 Task: Find connections with filter location Zürich (Kreis 7) with filter topic #Designwith filter profile language Potuguese with filter current company IIFL (India Infoline Group) with filter school St. Francis D'Assisi High School - India with filter industry Breweries with filter service category Videography with filter keywords title Information Security Analyst
Action: Mouse moved to (557, 64)
Screenshot: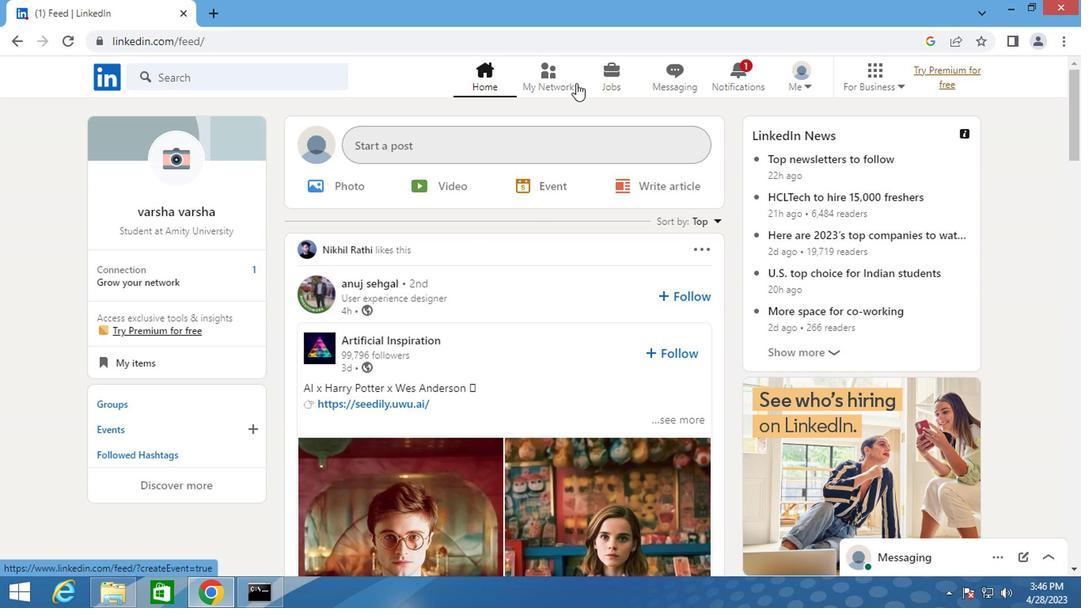 
Action: Mouse pressed left at (557, 64)
Screenshot: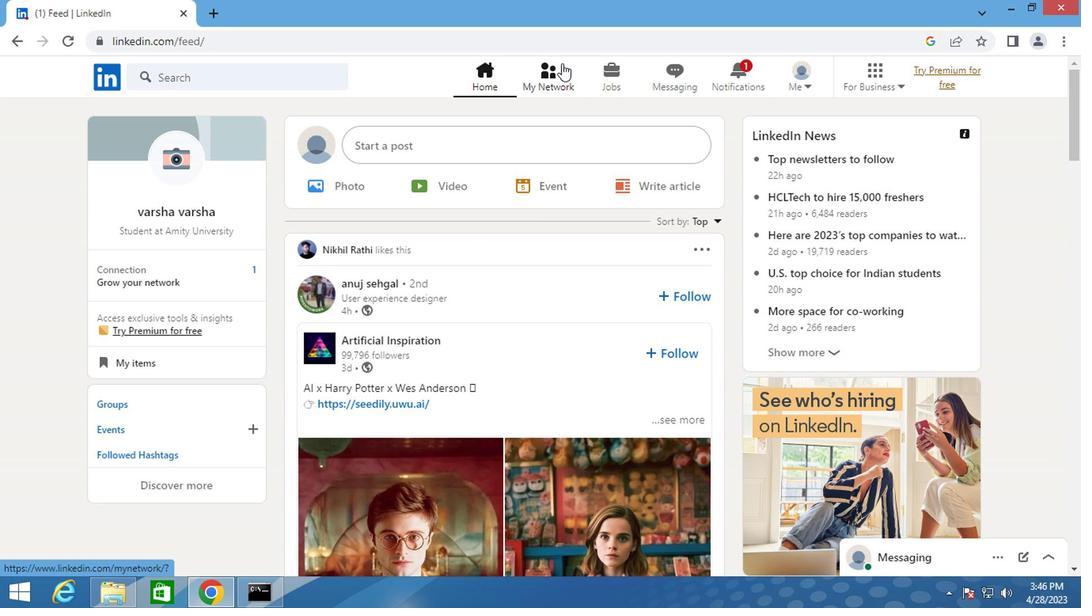 
Action: Mouse moved to (199, 170)
Screenshot: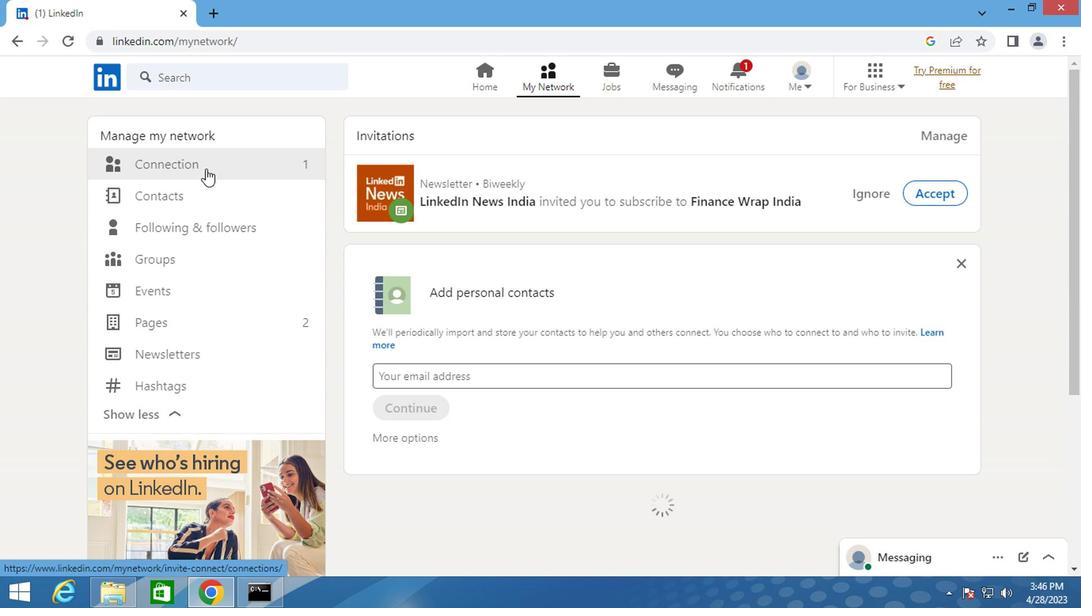 
Action: Mouse pressed left at (199, 170)
Screenshot: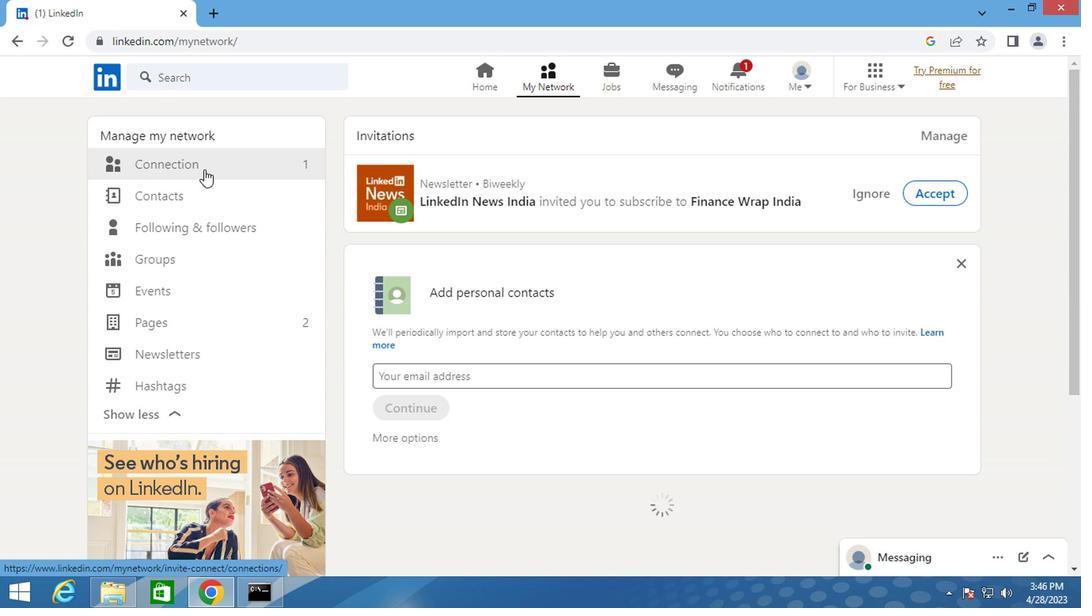 
Action: Mouse moved to (672, 162)
Screenshot: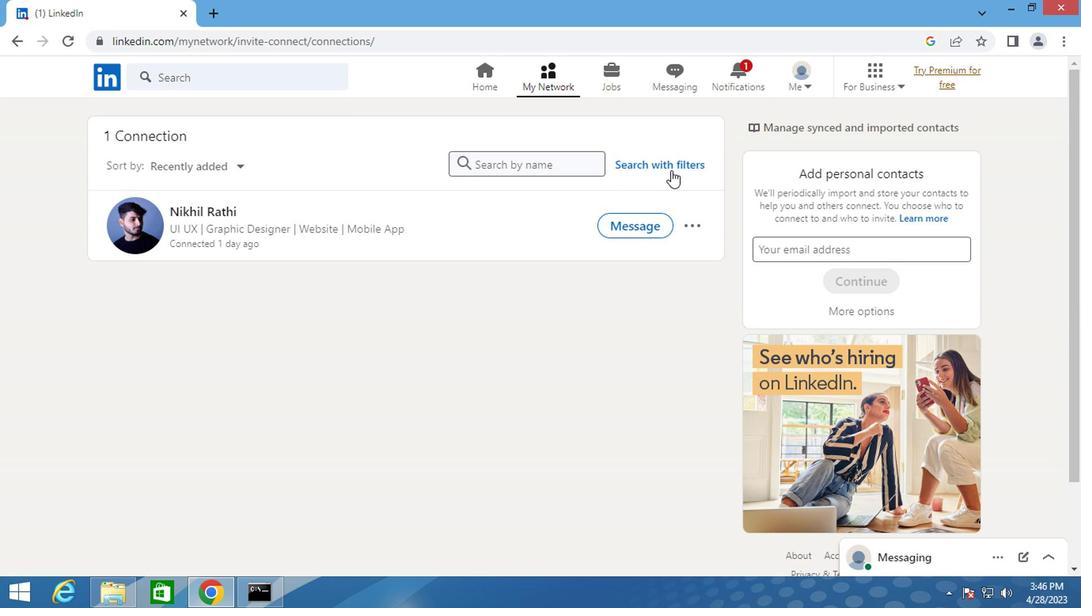 
Action: Mouse pressed left at (672, 162)
Screenshot: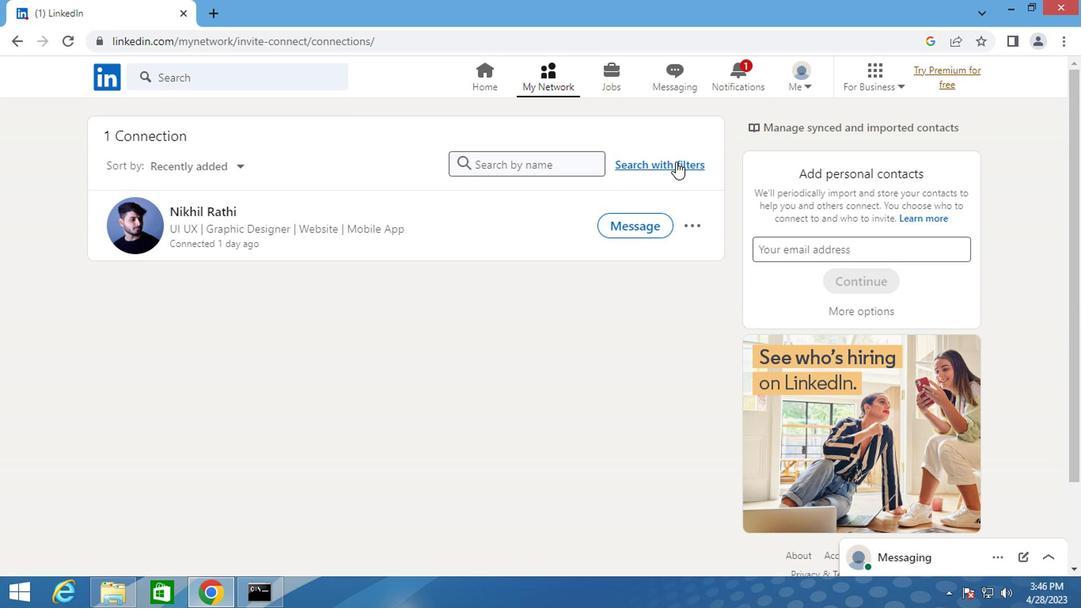 
Action: Mouse moved to (591, 115)
Screenshot: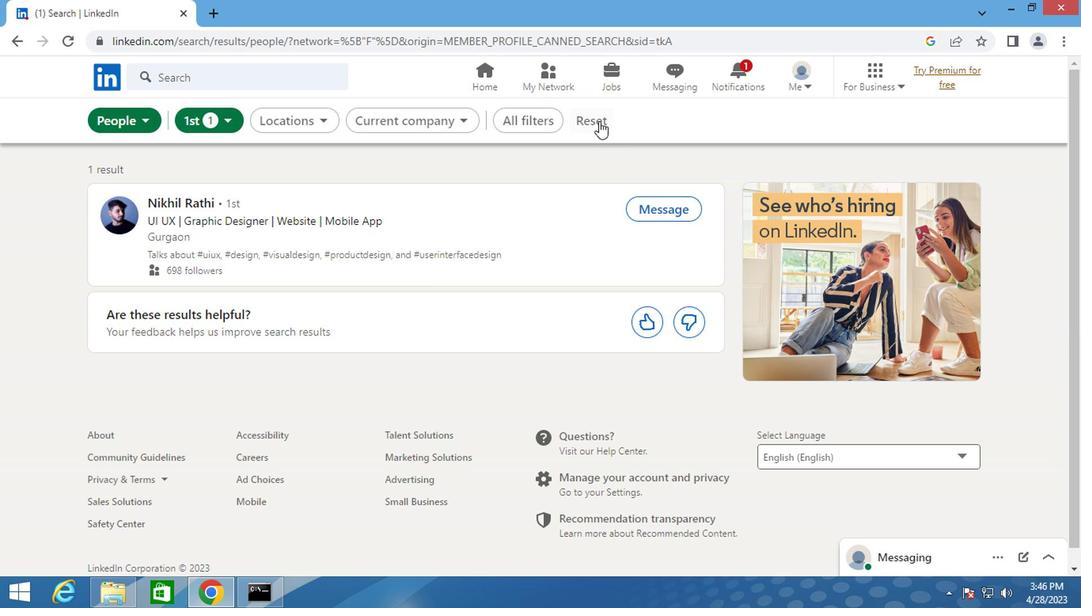 
Action: Mouse pressed left at (591, 115)
Screenshot: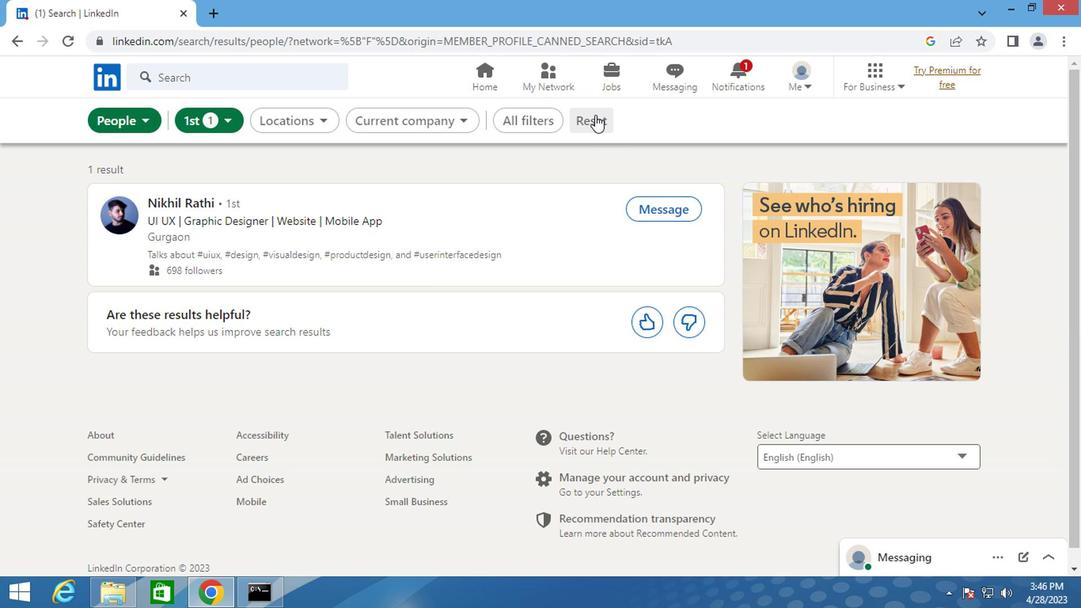 
Action: Mouse moved to (544, 119)
Screenshot: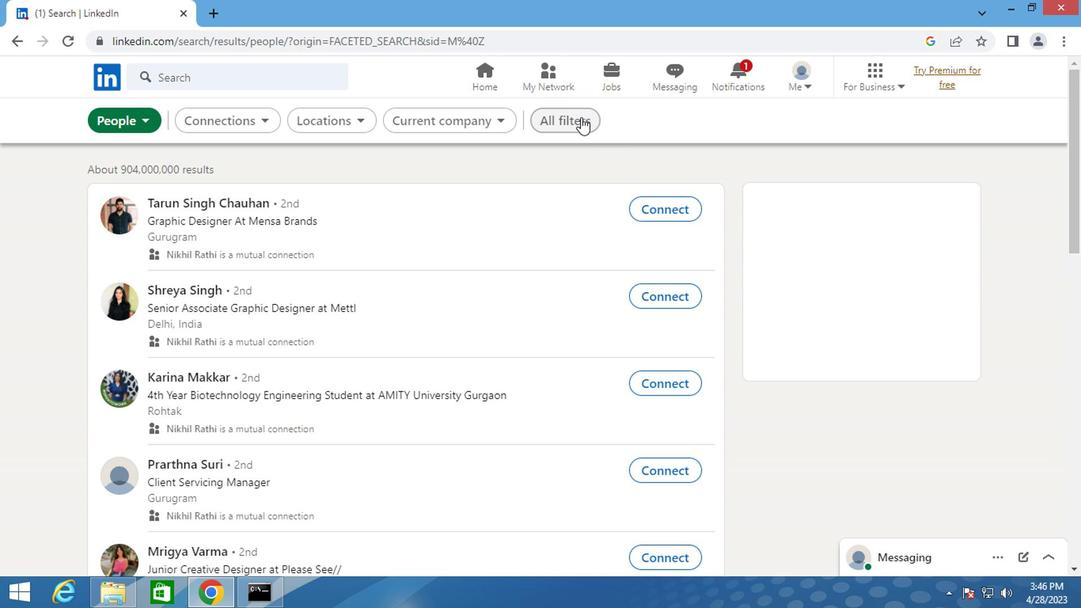 
Action: Mouse pressed left at (544, 119)
Screenshot: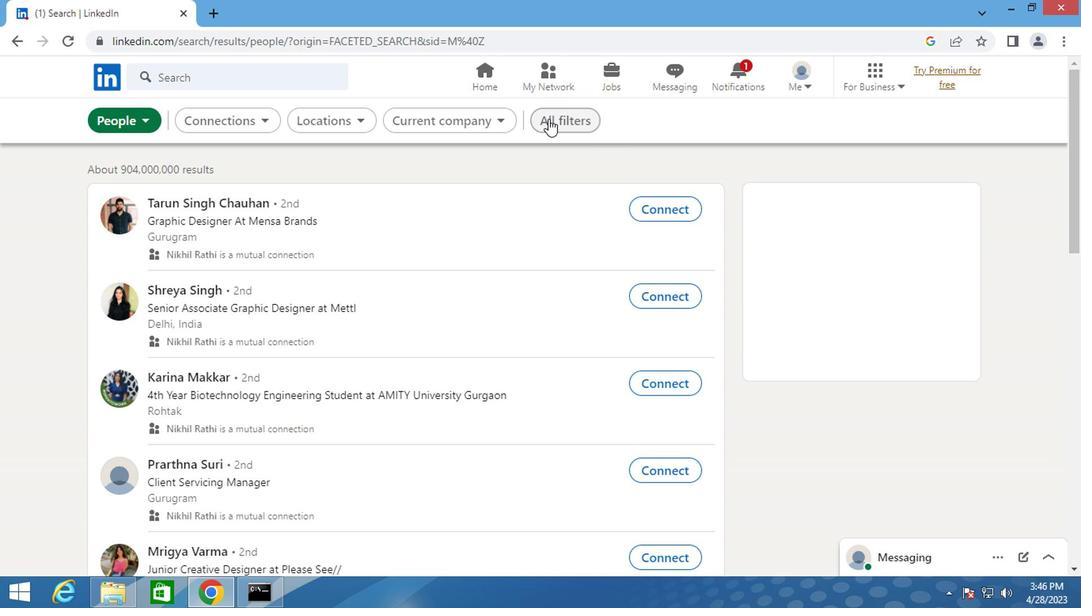 
Action: Mouse moved to (729, 350)
Screenshot: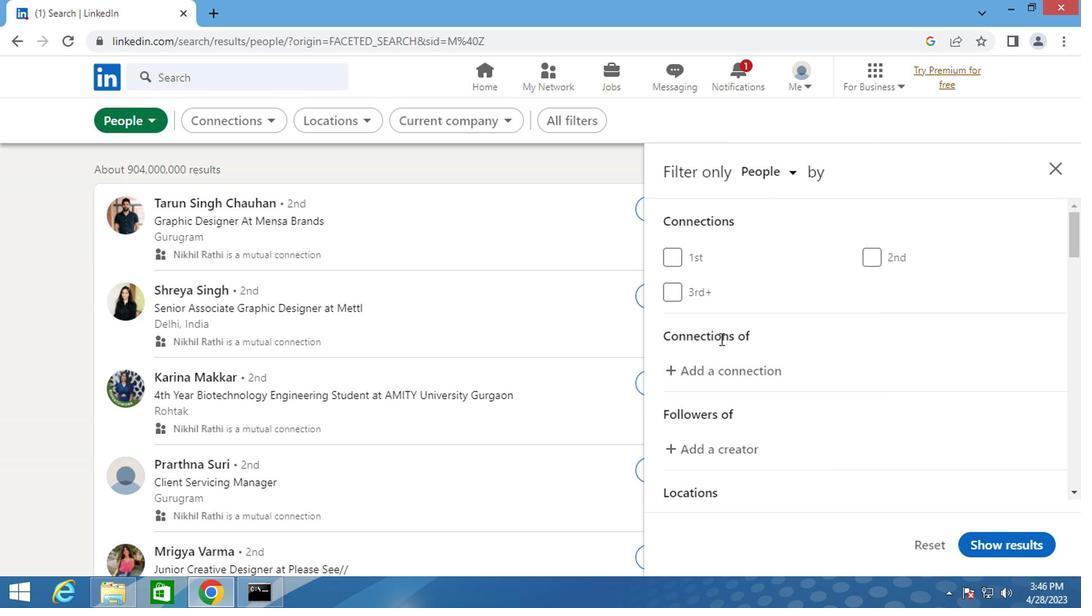 
Action: Mouse scrolled (729, 349) with delta (0, -1)
Screenshot: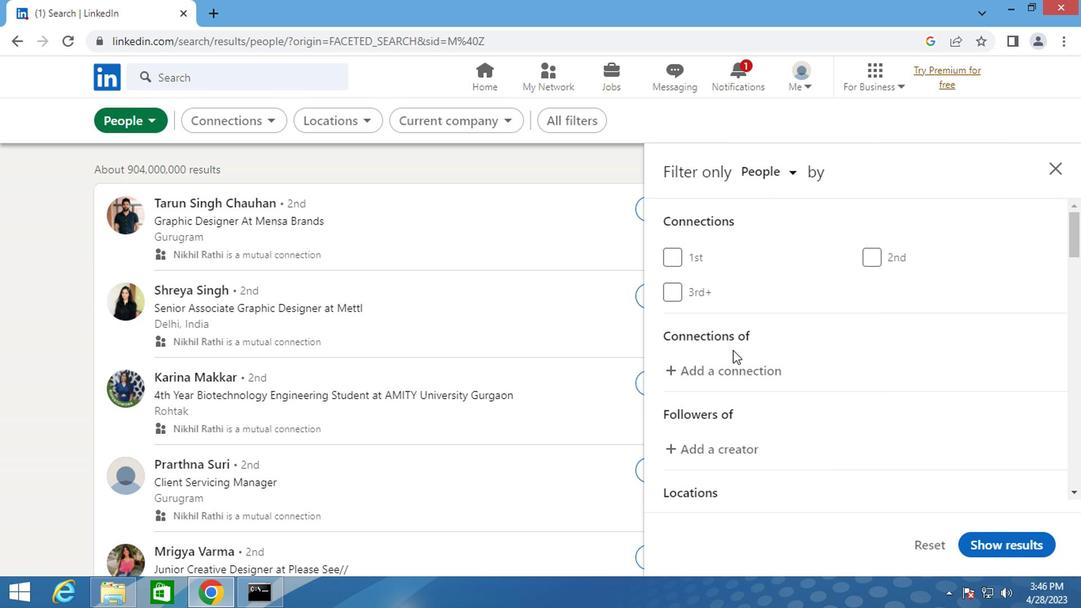 
Action: Mouse scrolled (729, 349) with delta (0, -1)
Screenshot: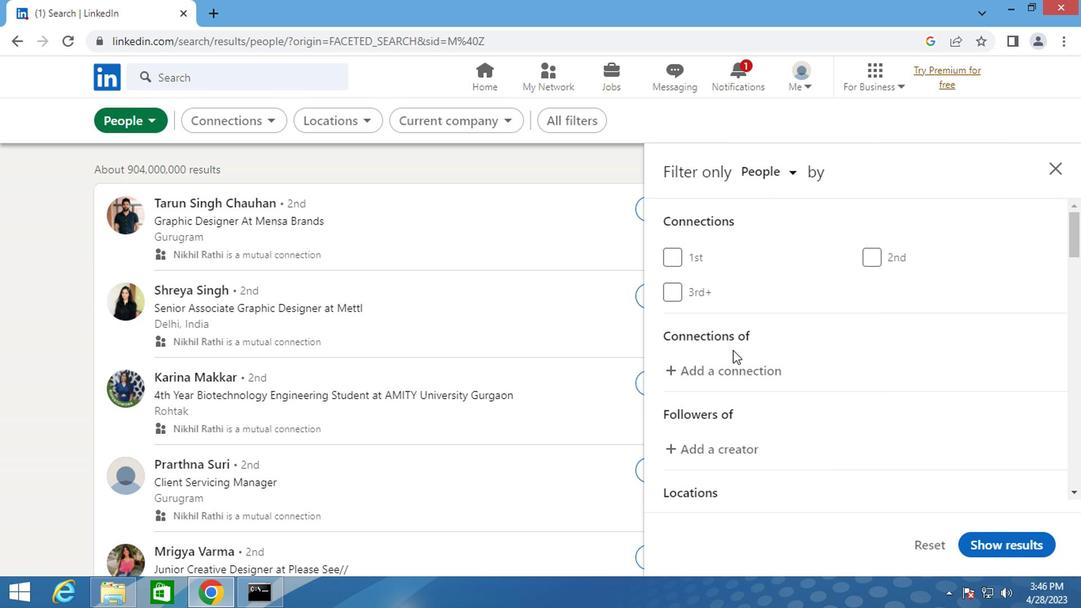 
Action: Mouse moved to (901, 441)
Screenshot: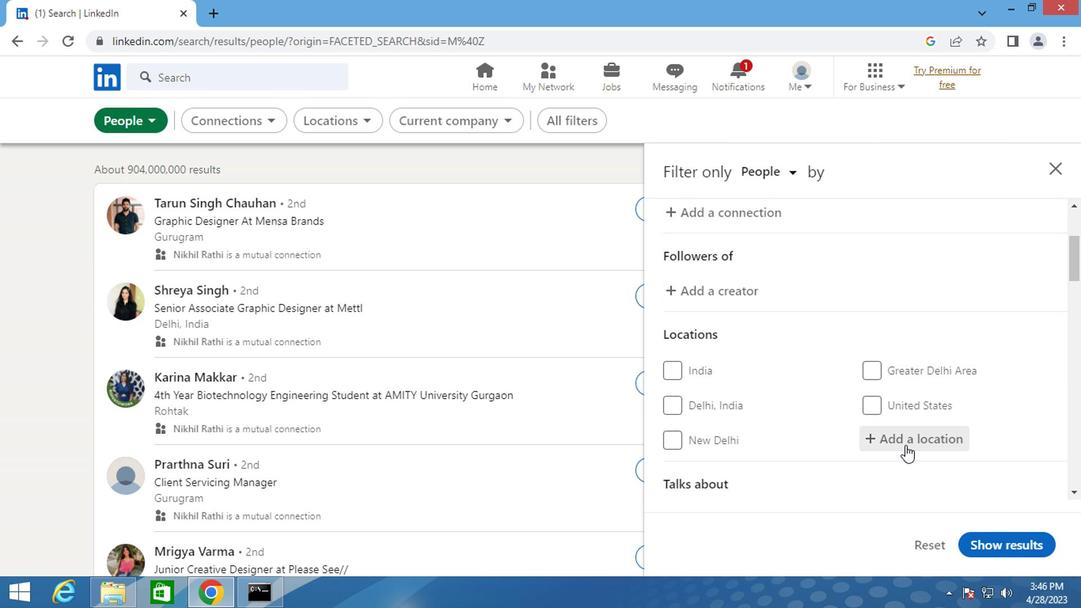 
Action: Mouse pressed left at (901, 441)
Screenshot: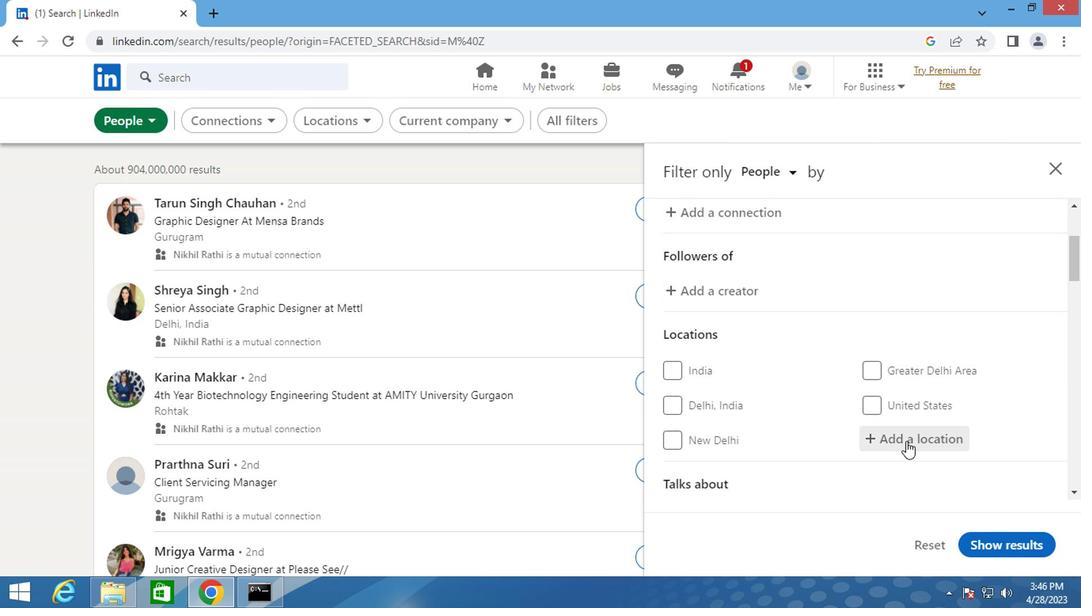 
Action: Key pressed <Key.shift>ZURICH<Key.space><Key.shift_r><Key.shift_r>(<Key.shift>KREIS<Key.space>7<Key.shift_r>)
Screenshot: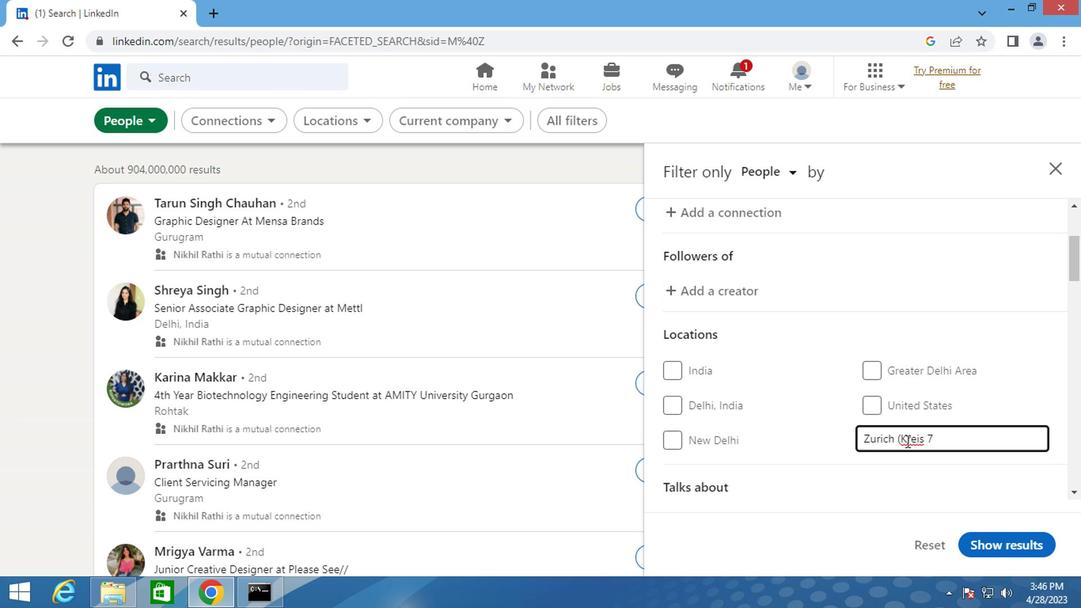 
Action: Mouse moved to (834, 429)
Screenshot: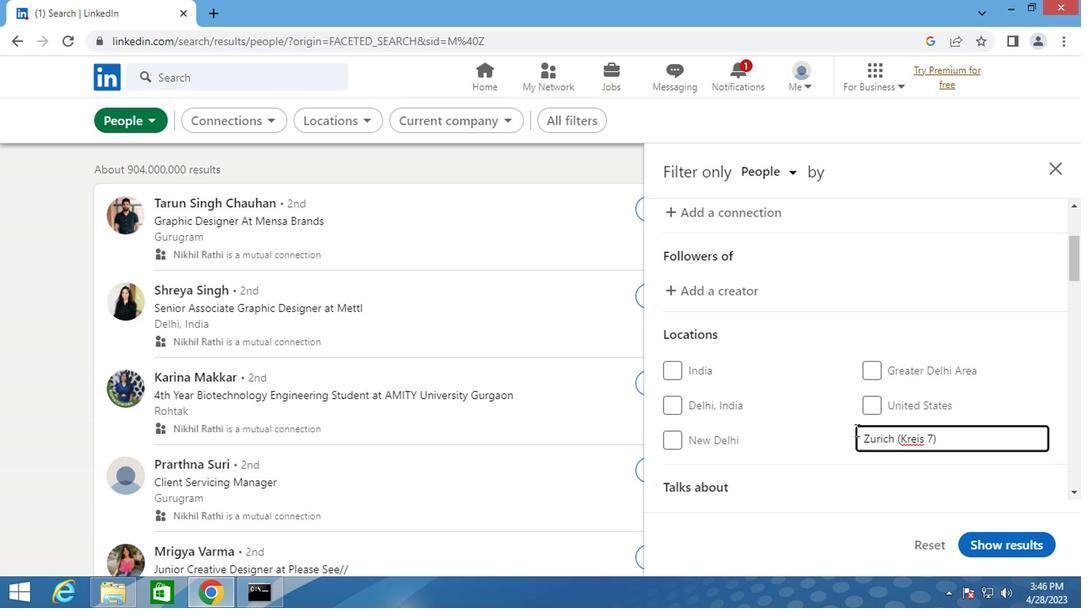 
Action: Mouse scrolled (834, 427) with delta (0, -1)
Screenshot: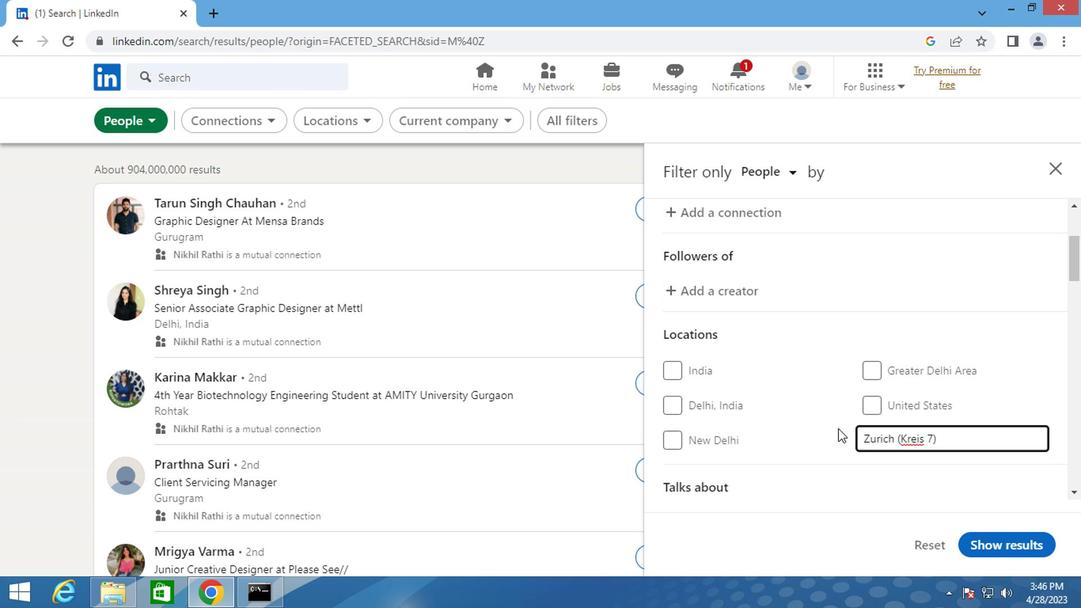 
Action: Mouse scrolled (834, 427) with delta (0, -1)
Screenshot: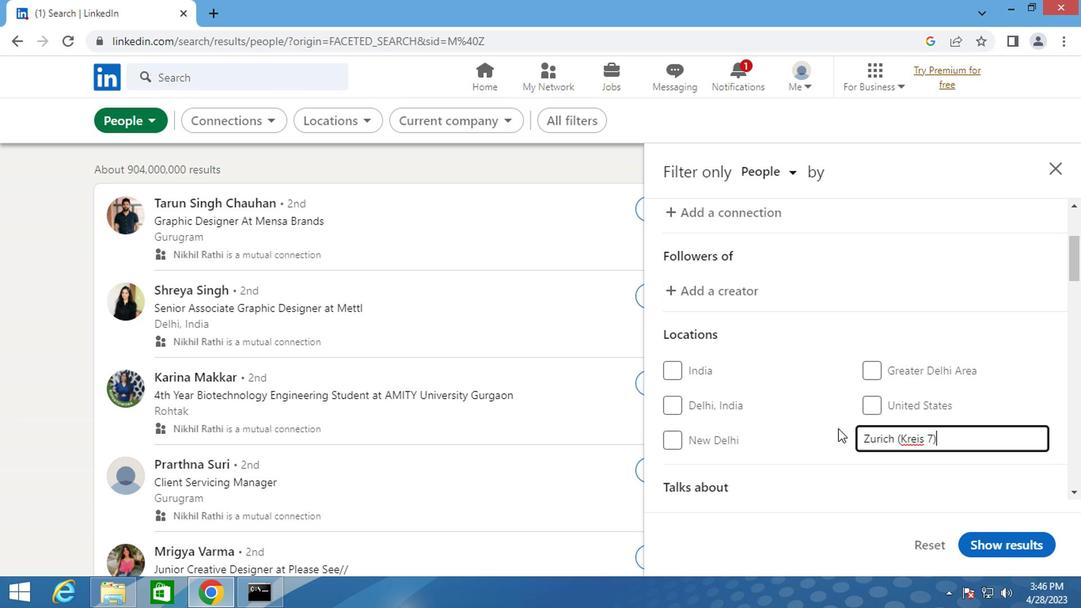 
Action: Mouse moved to (894, 429)
Screenshot: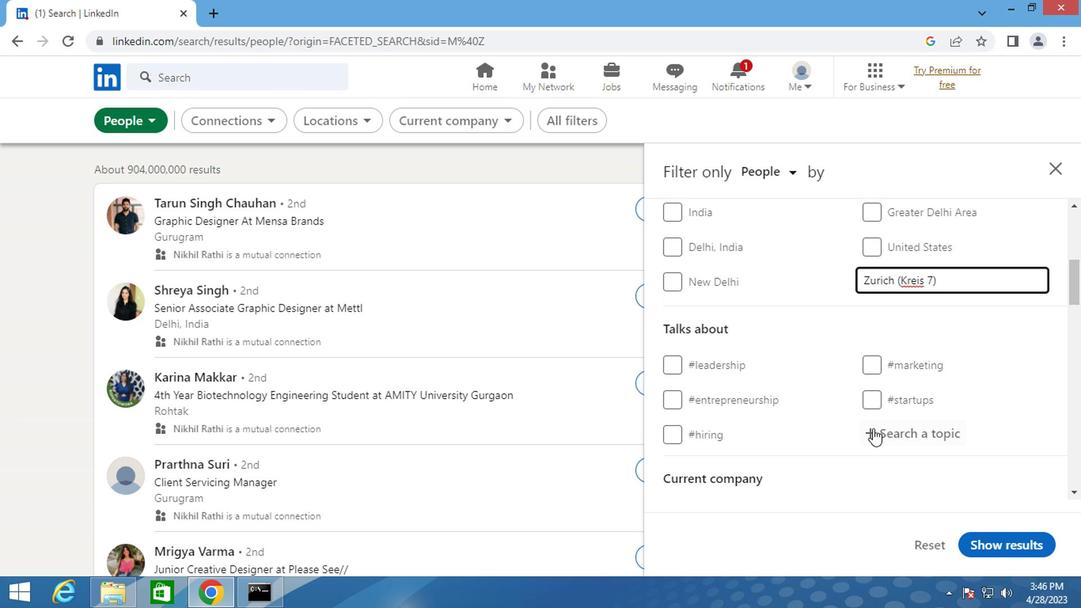 
Action: Mouse pressed left at (894, 429)
Screenshot: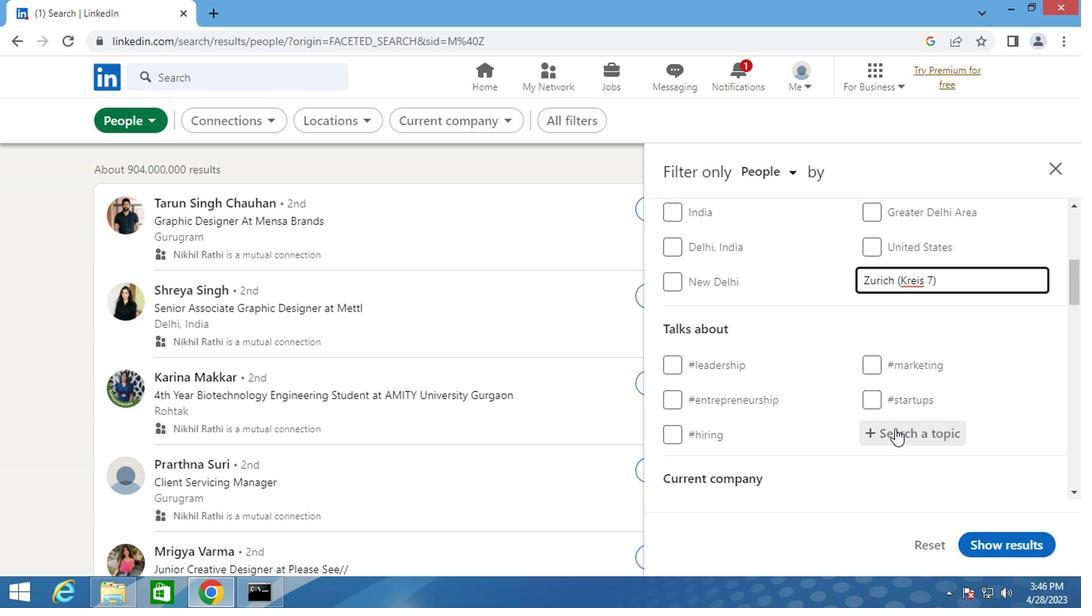 
Action: Key pressed <Key.shift>#<Key.shift>DESIGN
Screenshot: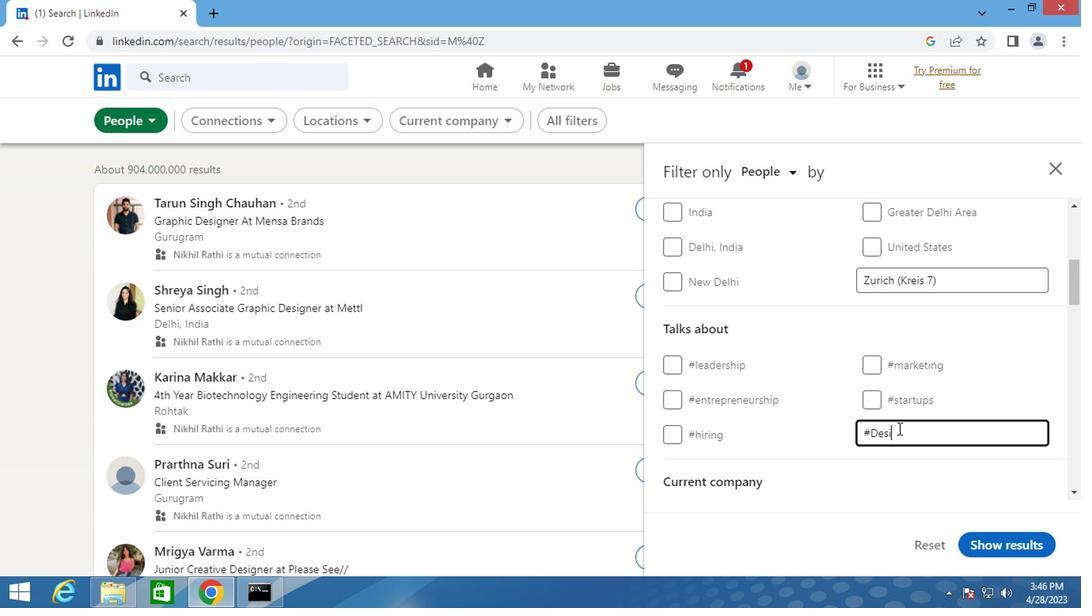 
Action: Mouse moved to (834, 421)
Screenshot: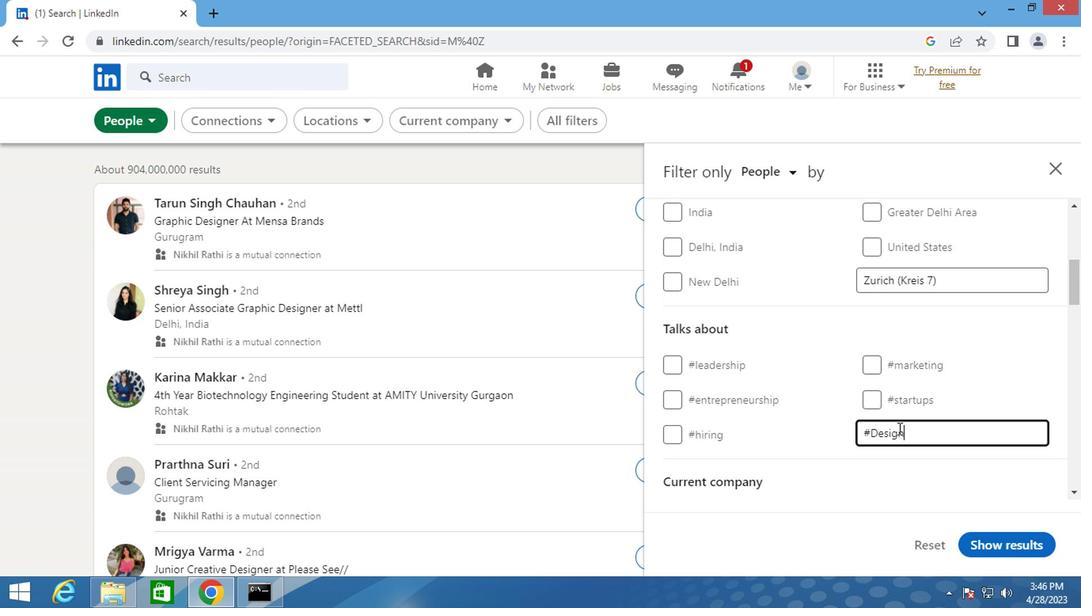
Action: Mouse scrolled (834, 421) with delta (0, 0)
Screenshot: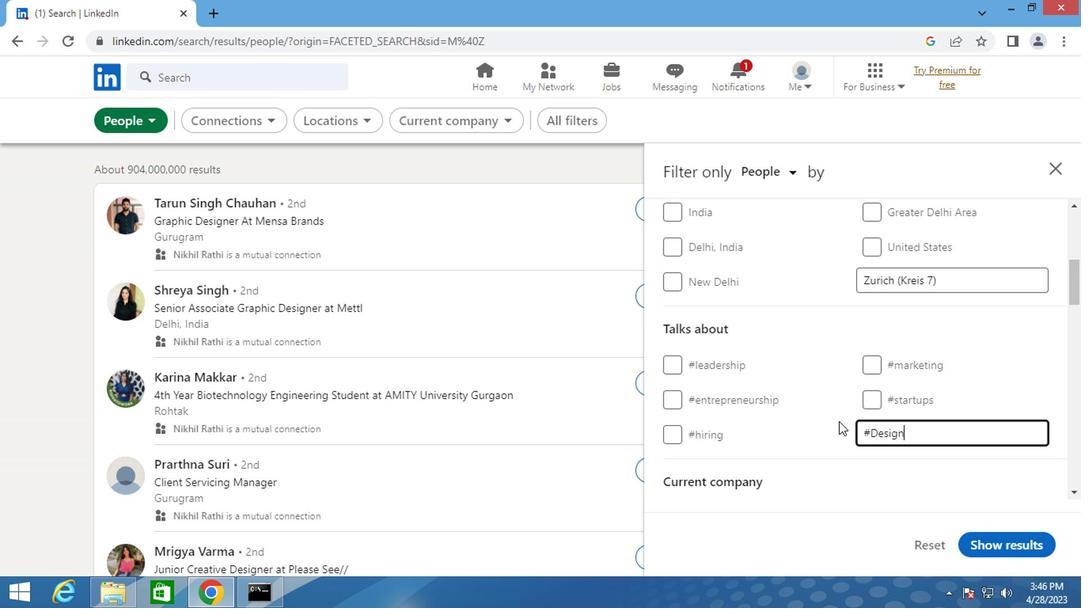 
Action: Mouse scrolled (834, 421) with delta (0, 0)
Screenshot: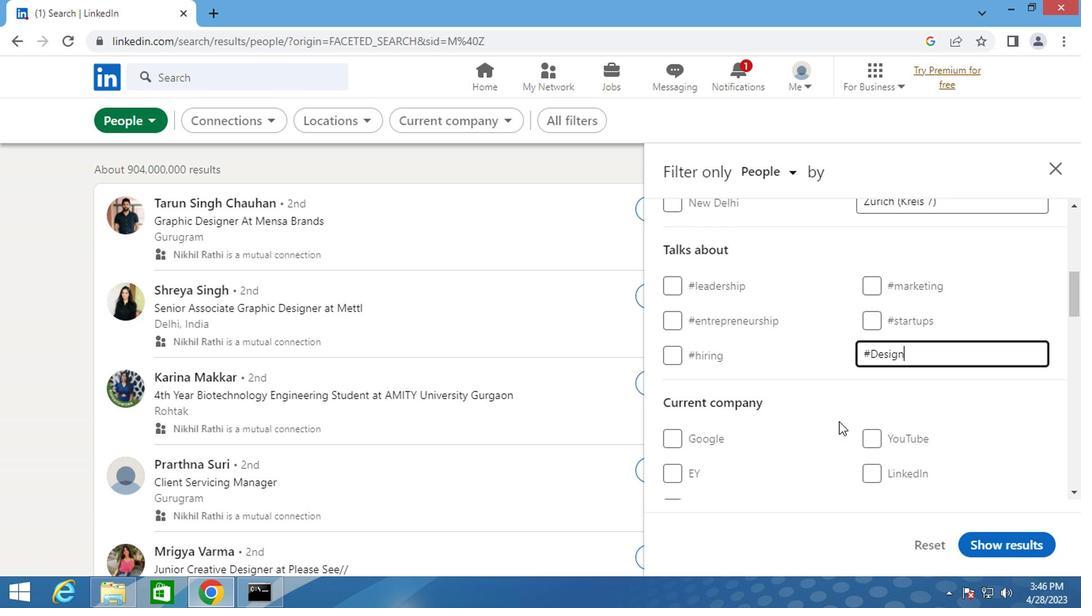 
Action: Mouse scrolled (834, 421) with delta (0, 0)
Screenshot: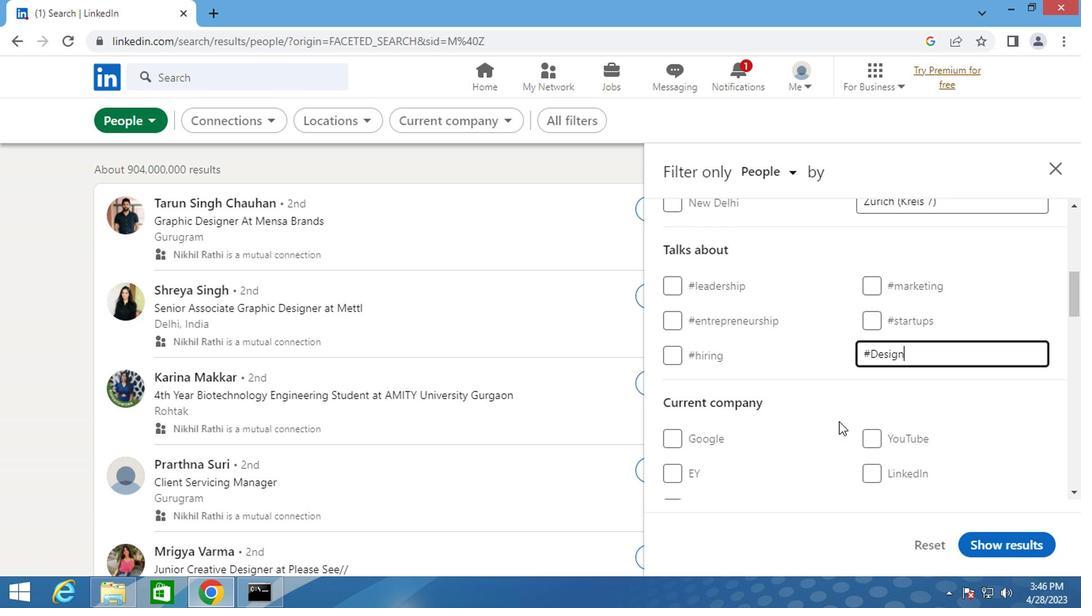 
Action: Mouse scrolled (834, 421) with delta (0, 0)
Screenshot: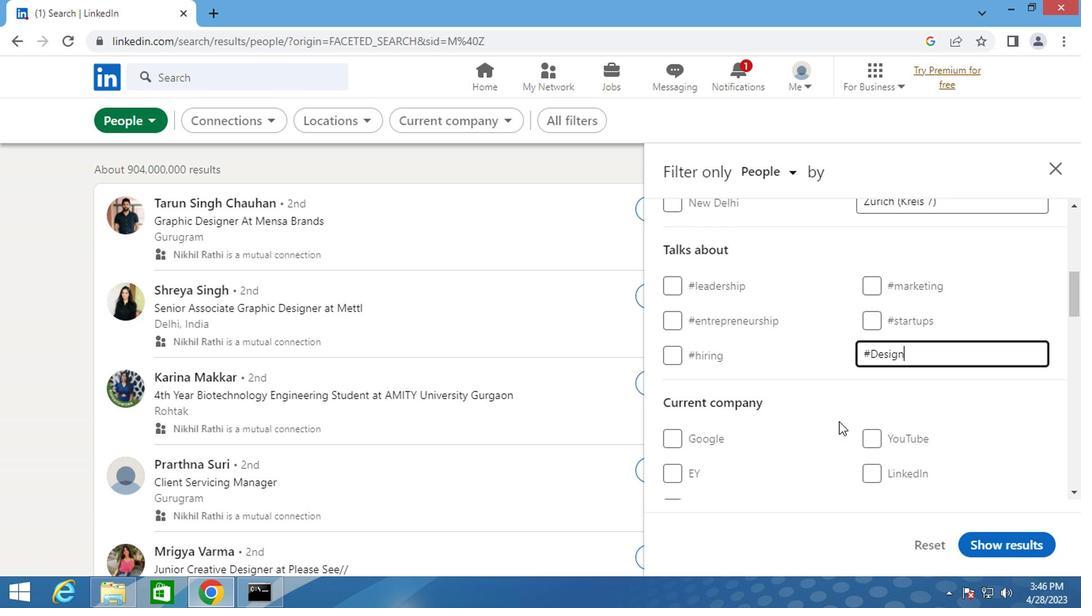 
Action: Mouse scrolled (834, 421) with delta (0, 0)
Screenshot: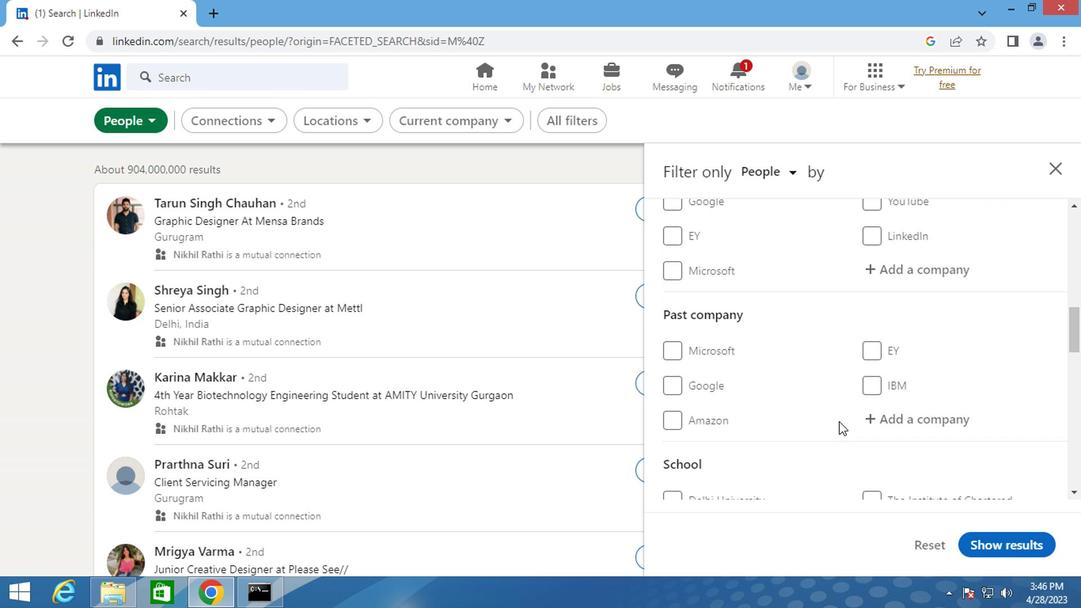 
Action: Mouse scrolled (834, 421) with delta (0, 0)
Screenshot: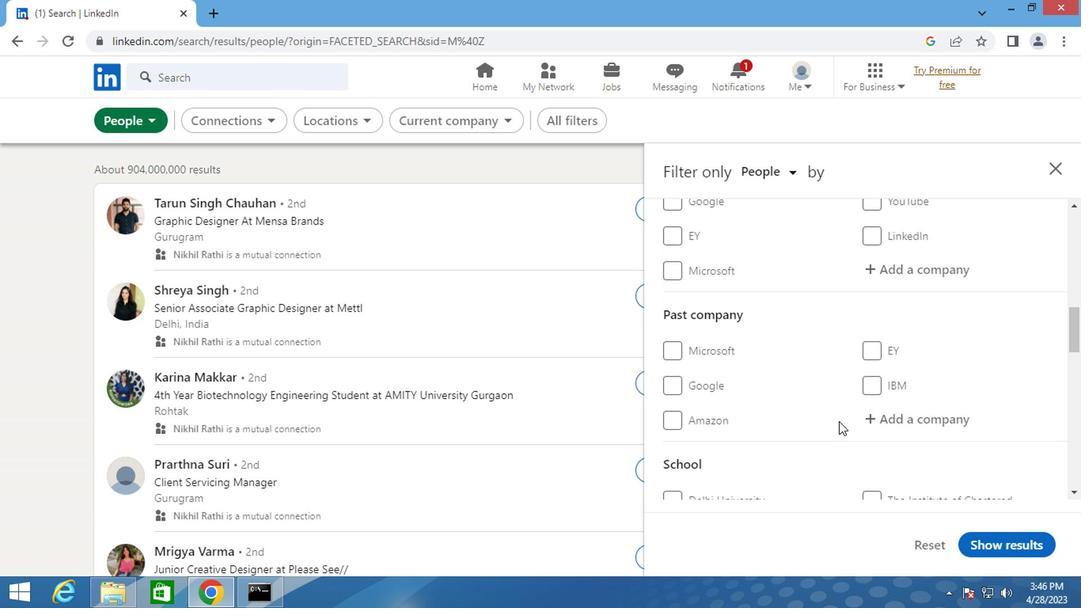 
Action: Mouse scrolled (834, 421) with delta (0, 0)
Screenshot: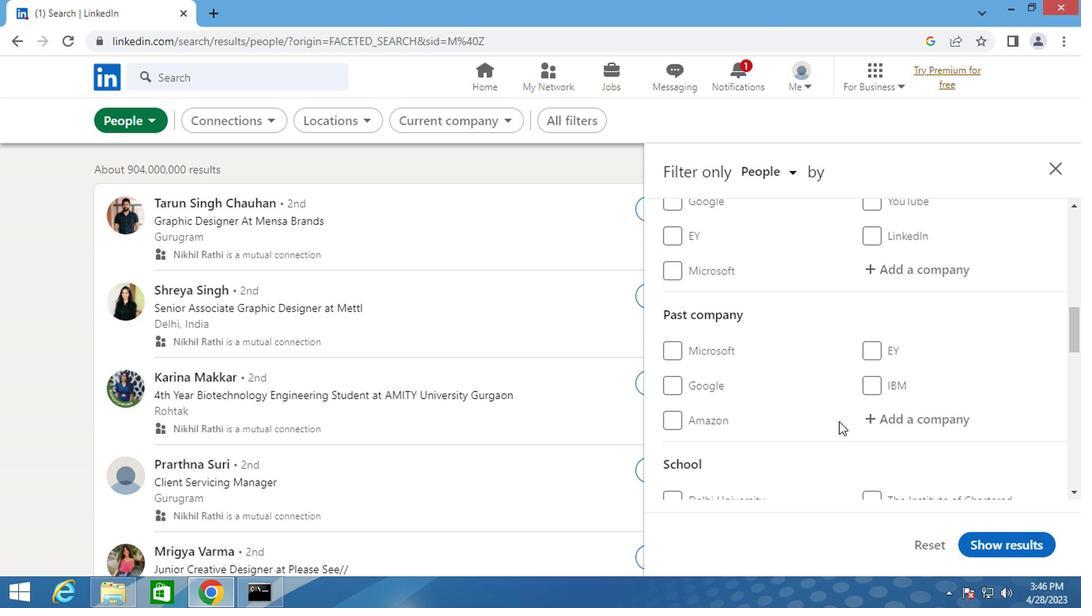 
Action: Mouse scrolled (834, 421) with delta (0, 0)
Screenshot: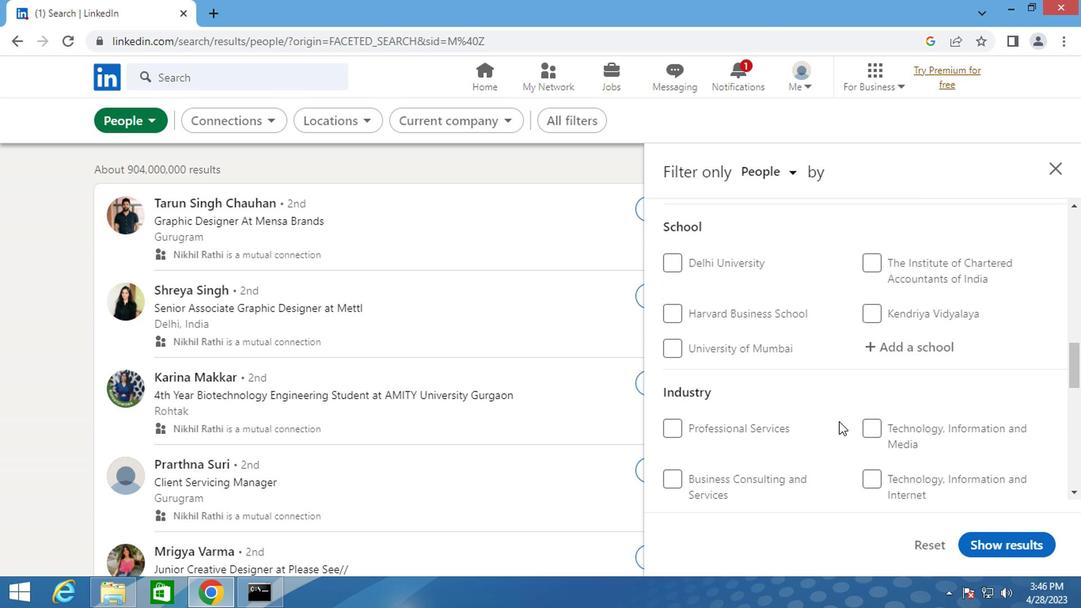 
Action: Mouse scrolled (834, 421) with delta (0, 0)
Screenshot: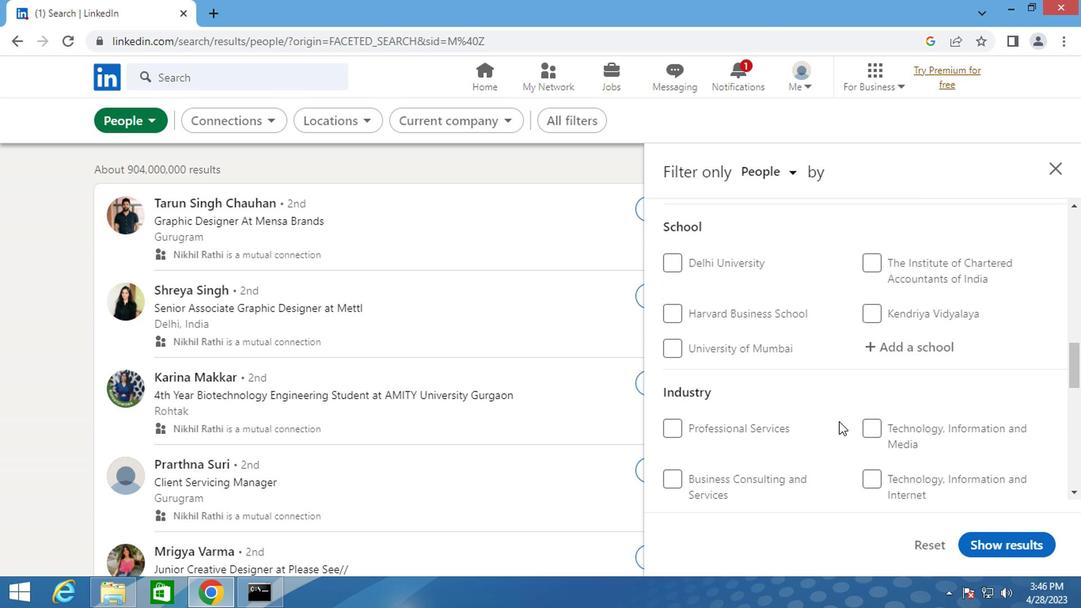 
Action: Mouse scrolled (834, 421) with delta (0, 0)
Screenshot: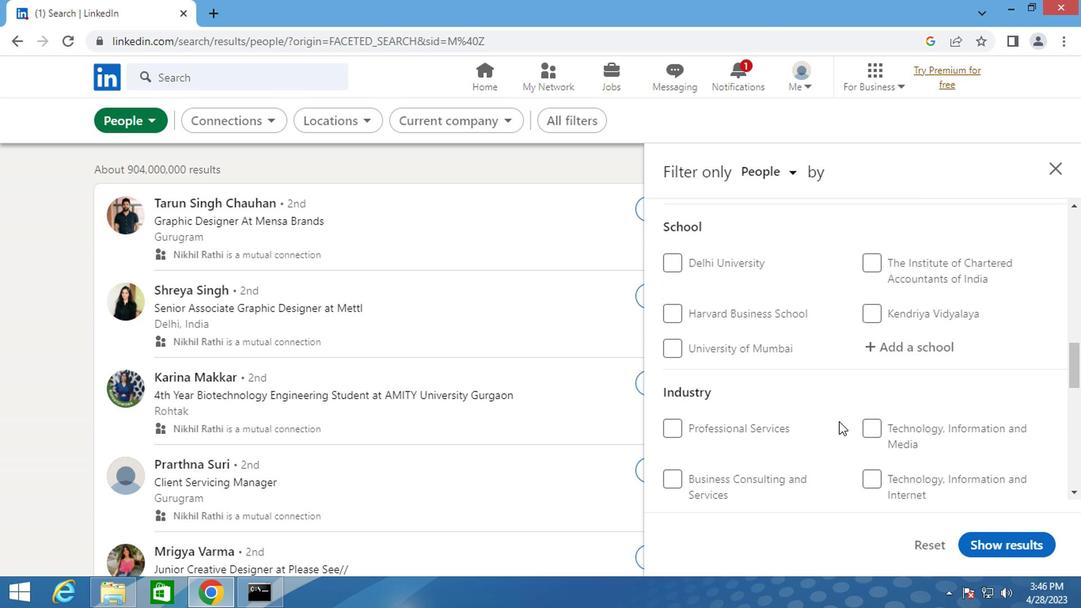 
Action: Mouse moved to (864, 405)
Screenshot: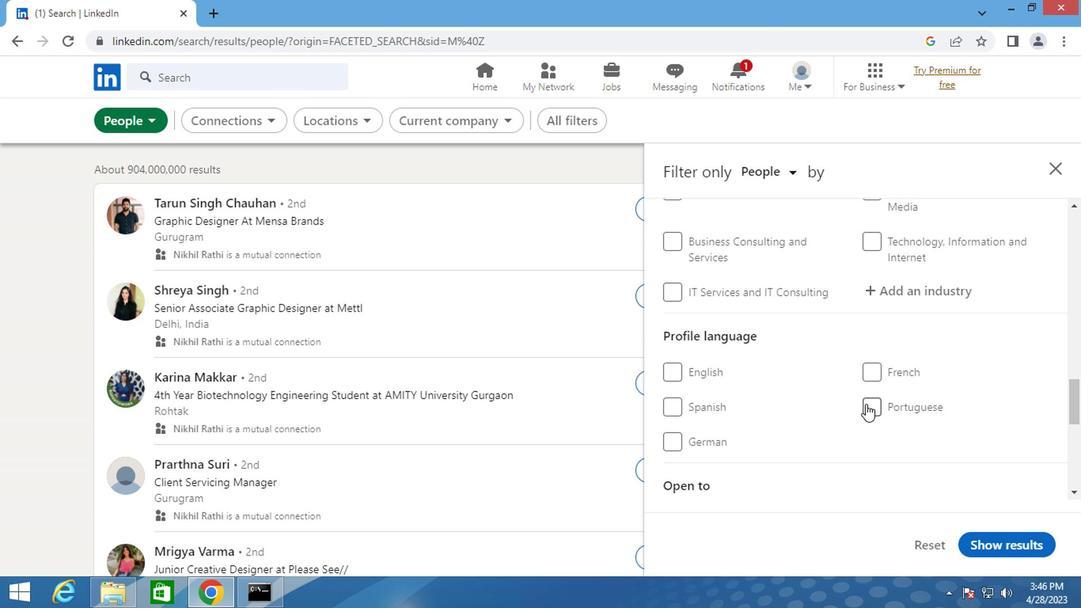 
Action: Mouse pressed left at (864, 405)
Screenshot: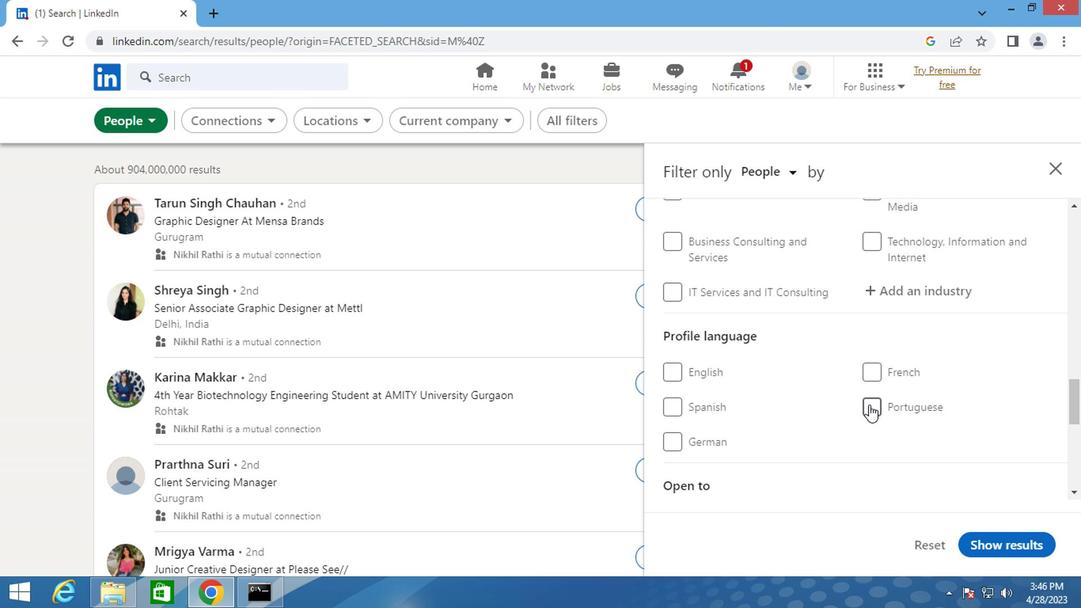 
Action: Mouse moved to (837, 403)
Screenshot: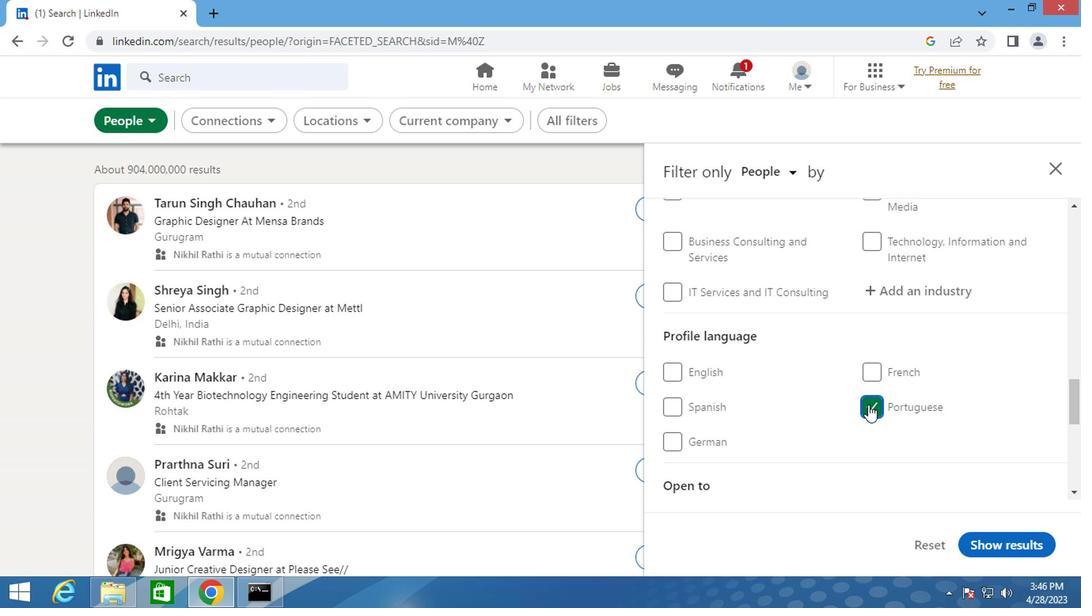 
Action: Mouse scrolled (837, 404) with delta (0, 0)
Screenshot: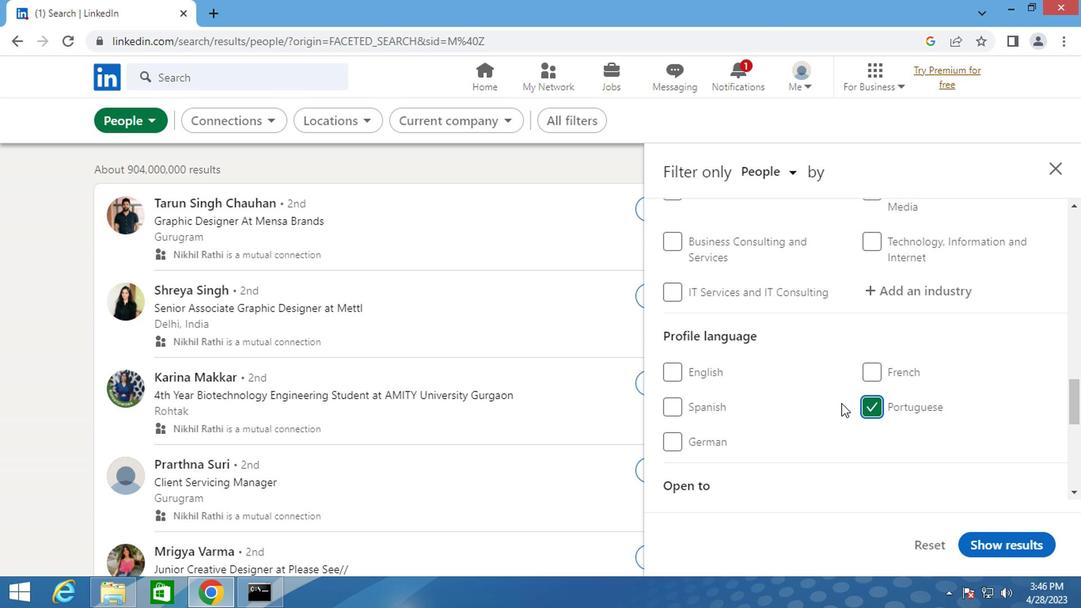 
Action: Mouse scrolled (837, 404) with delta (0, 0)
Screenshot: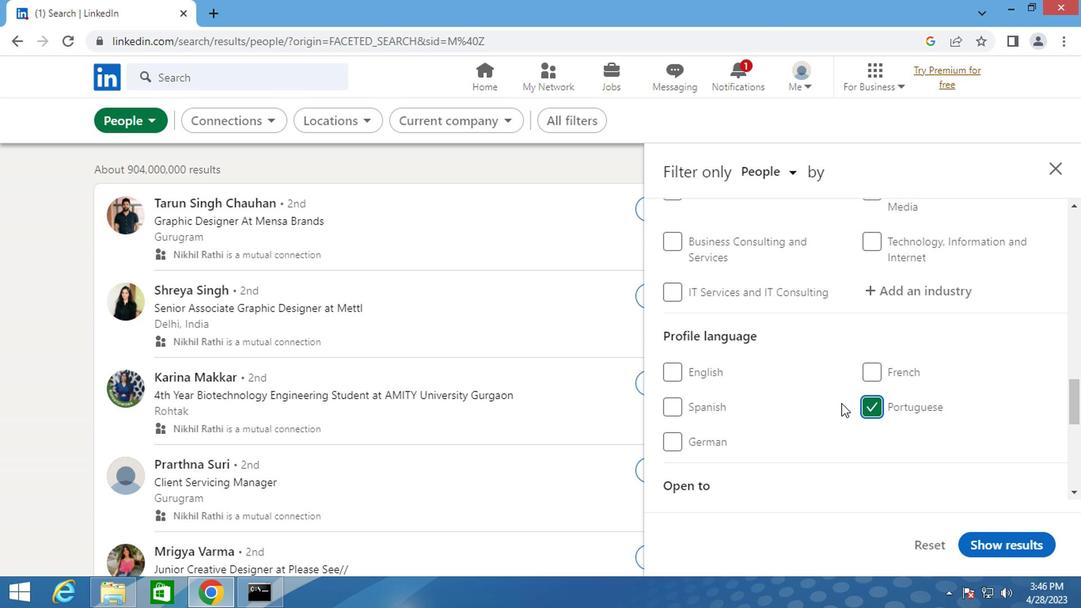 
Action: Mouse scrolled (837, 404) with delta (0, 0)
Screenshot: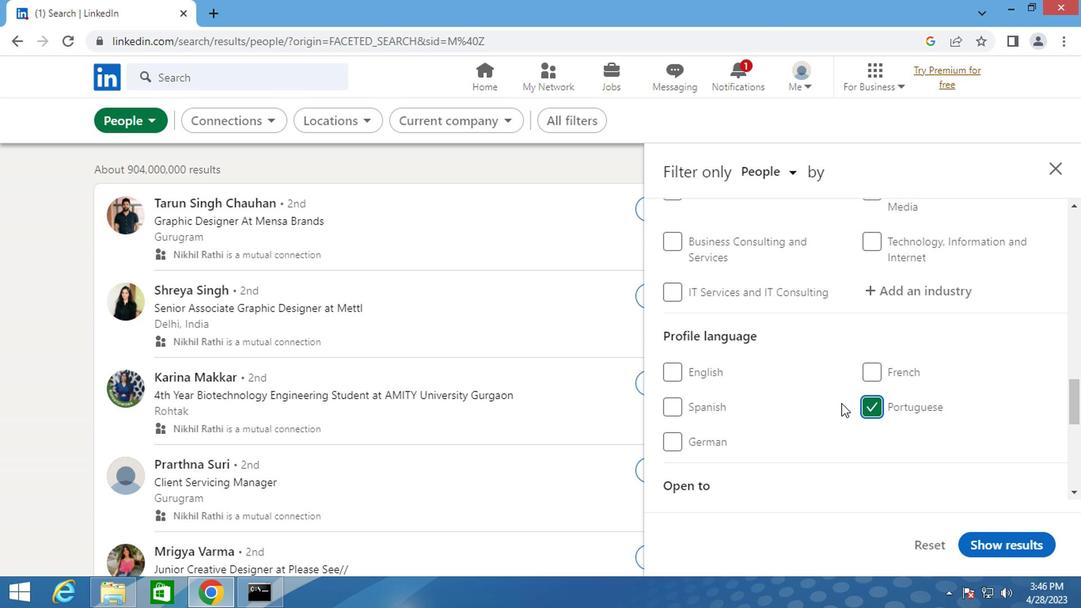 
Action: Mouse scrolled (837, 404) with delta (0, 0)
Screenshot: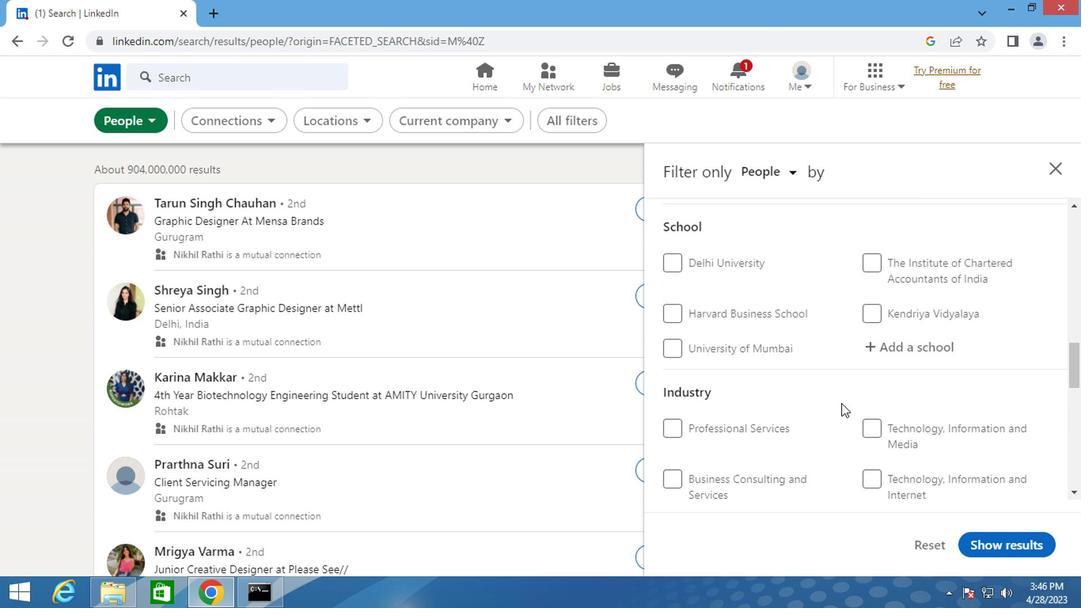 
Action: Mouse scrolled (837, 404) with delta (0, 0)
Screenshot: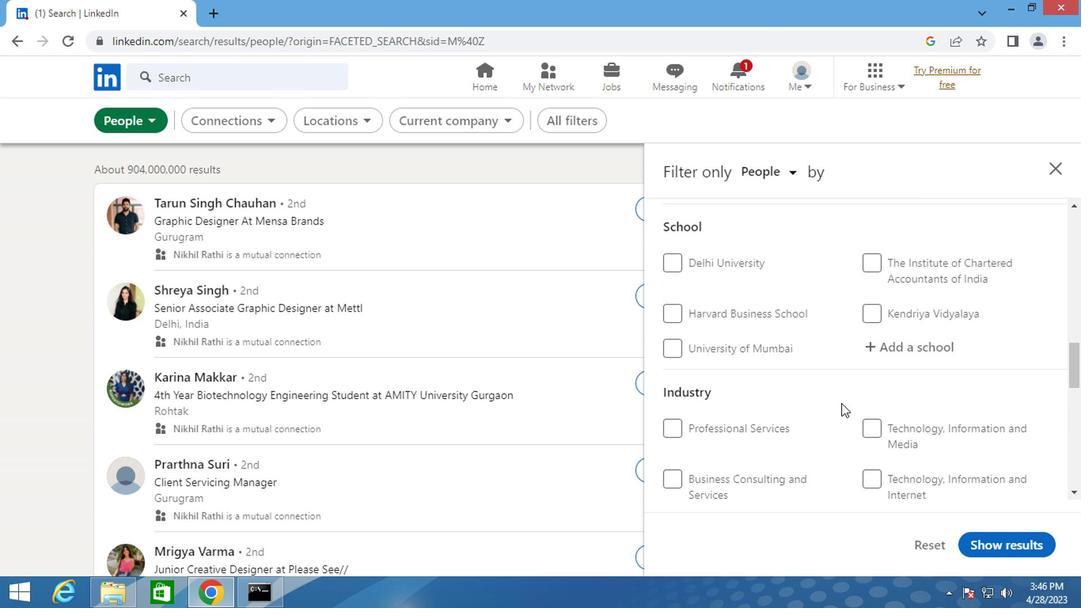 
Action: Mouse scrolled (837, 404) with delta (0, 0)
Screenshot: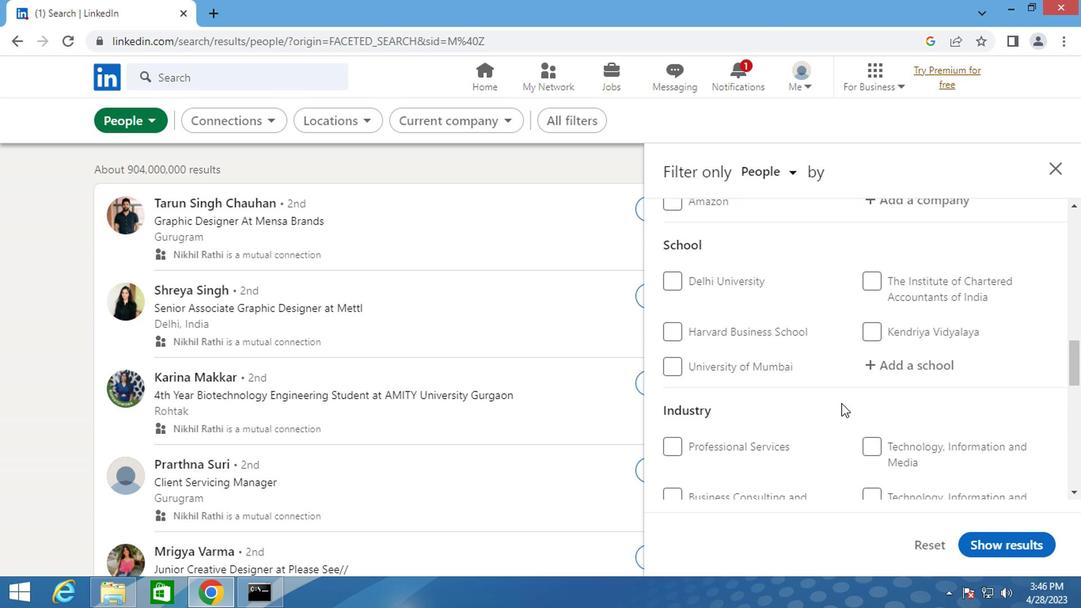 
Action: Mouse scrolled (837, 404) with delta (0, 0)
Screenshot: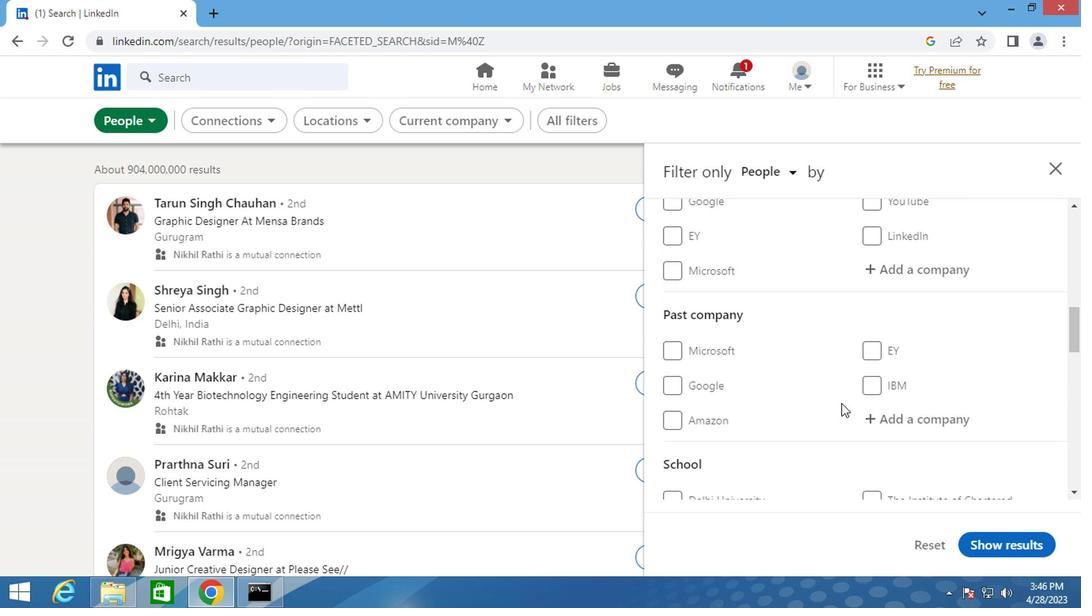 
Action: Mouse scrolled (837, 404) with delta (0, 0)
Screenshot: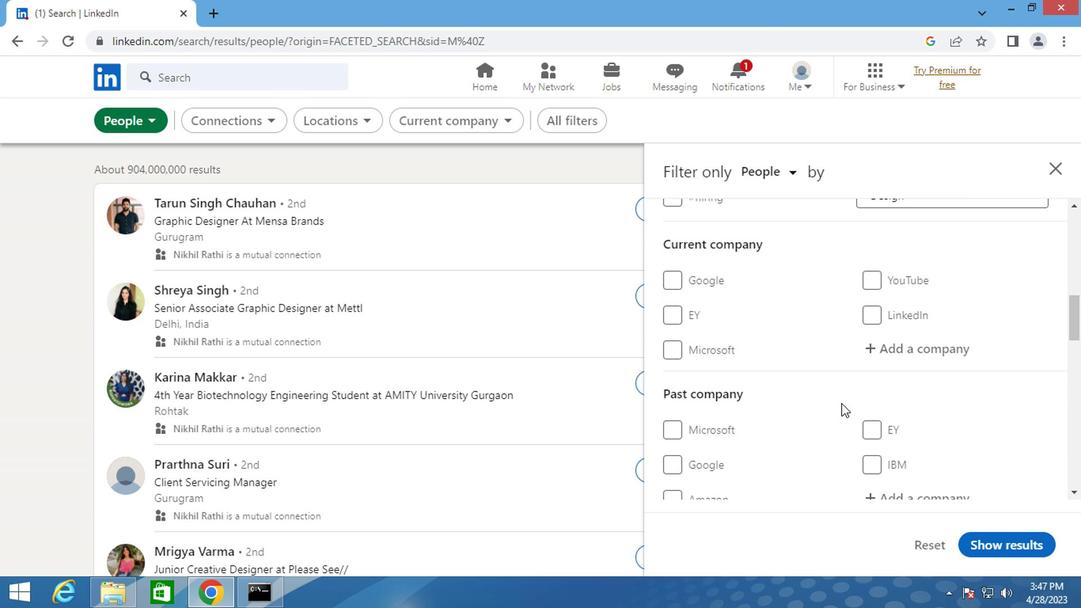 
Action: Mouse moved to (905, 425)
Screenshot: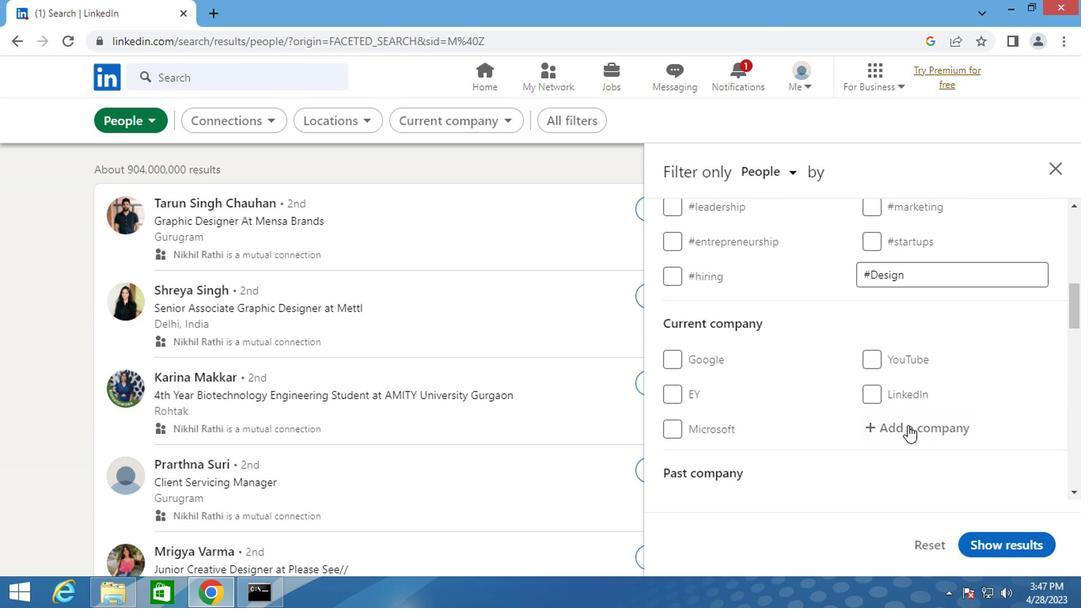 
Action: Mouse pressed left at (905, 425)
Screenshot: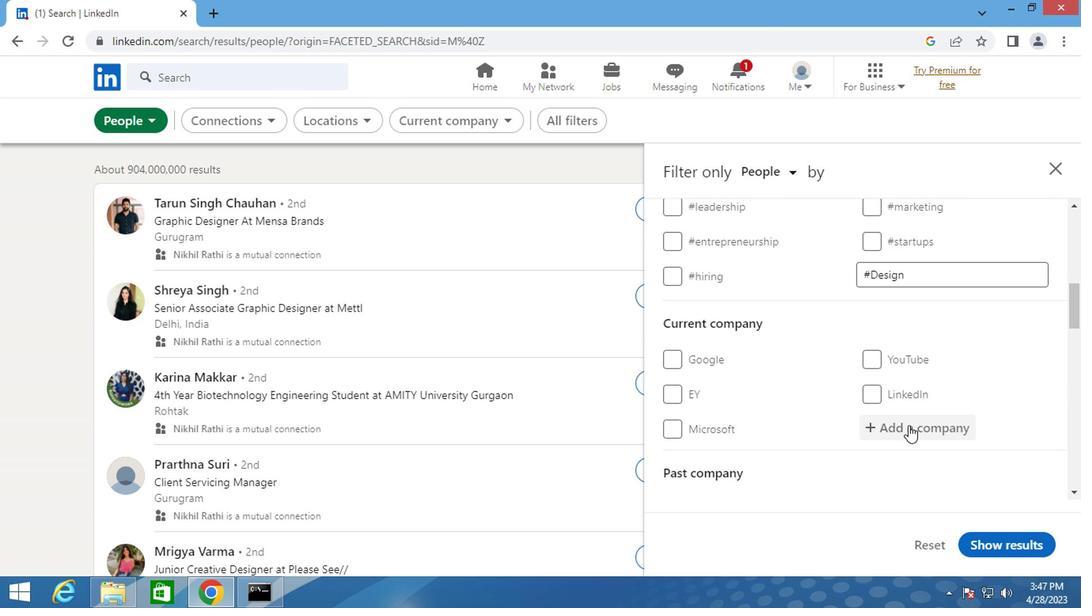 
Action: Key pressed <Key.shift>IIFL
Screenshot: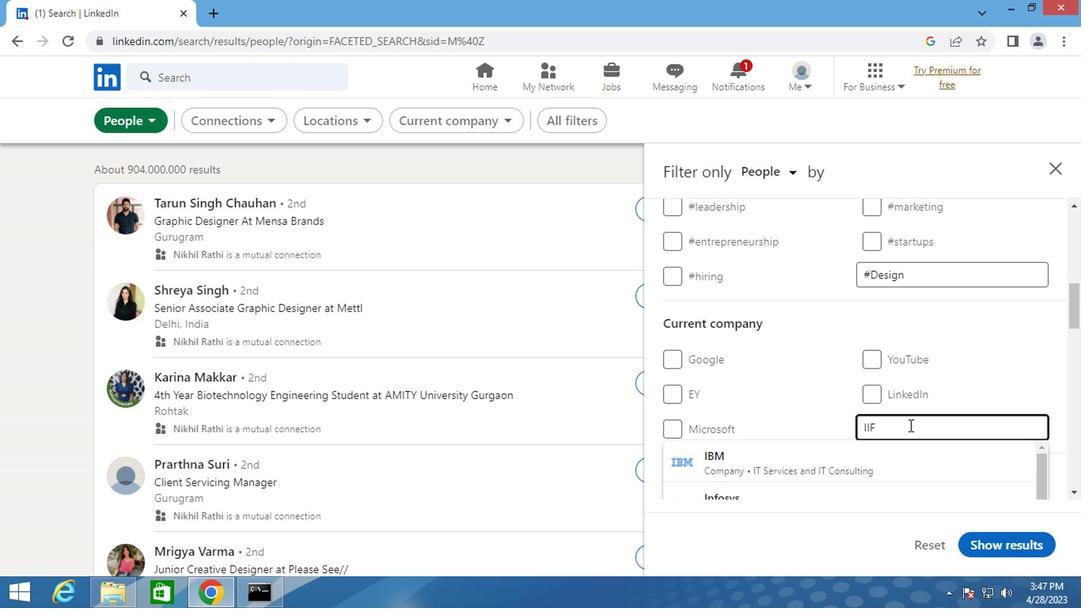 
Action: Mouse moved to (809, 466)
Screenshot: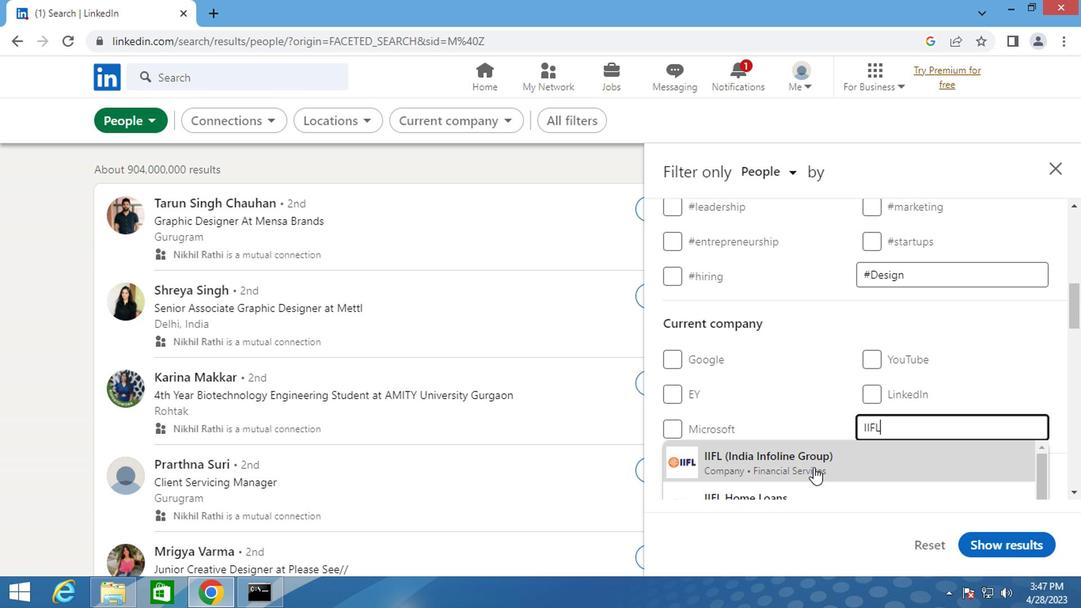 
Action: Mouse pressed left at (809, 466)
Screenshot: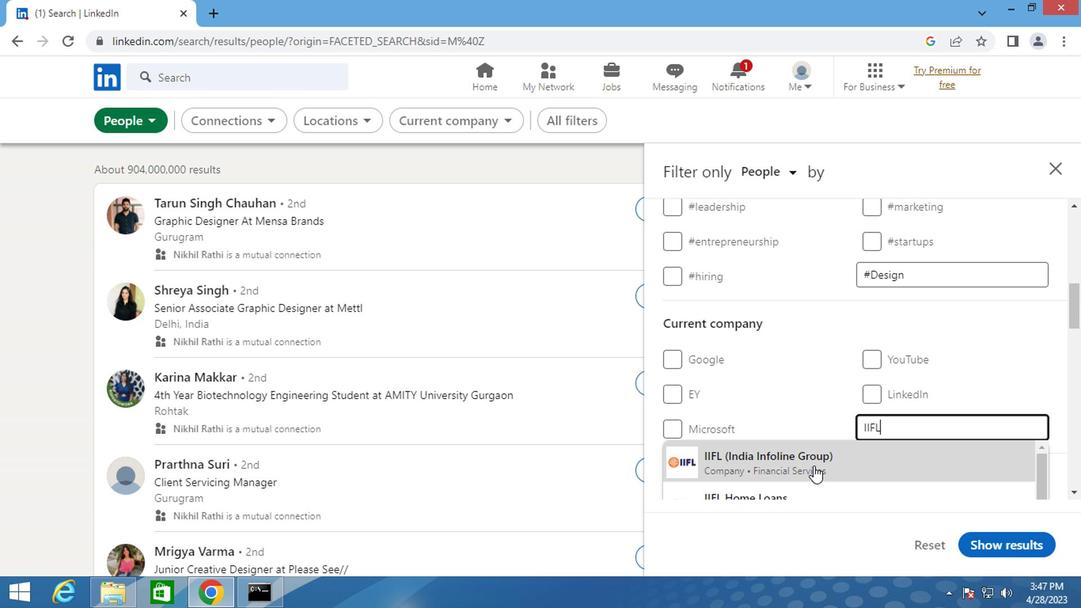 
Action: Mouse moved to (823, 417)
Screenshot: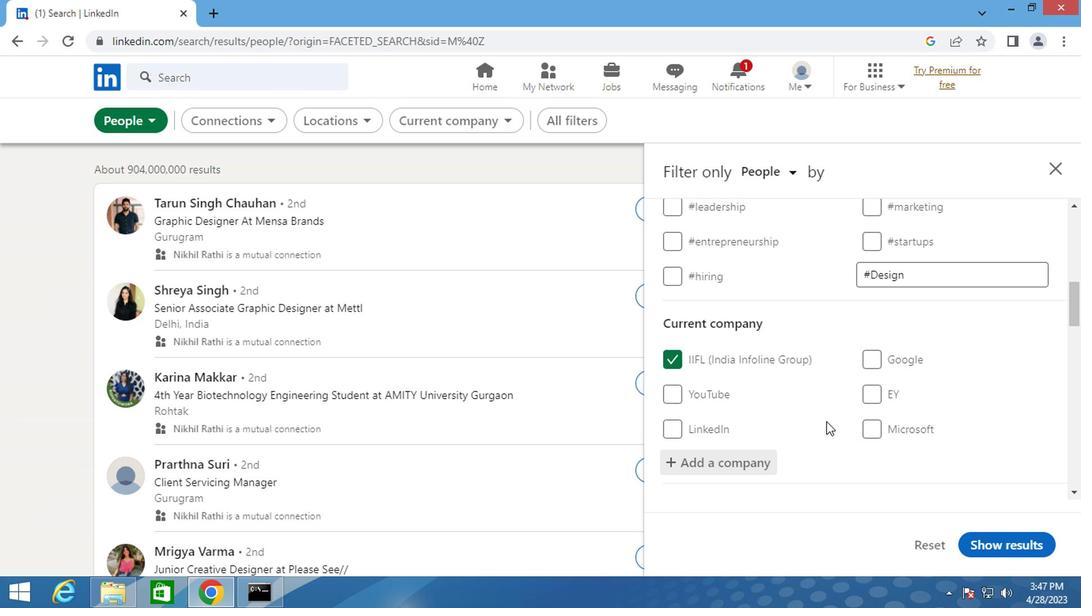 
Action: Mouse scrolled (823, 417) with delta (0, 0)
Screenshot: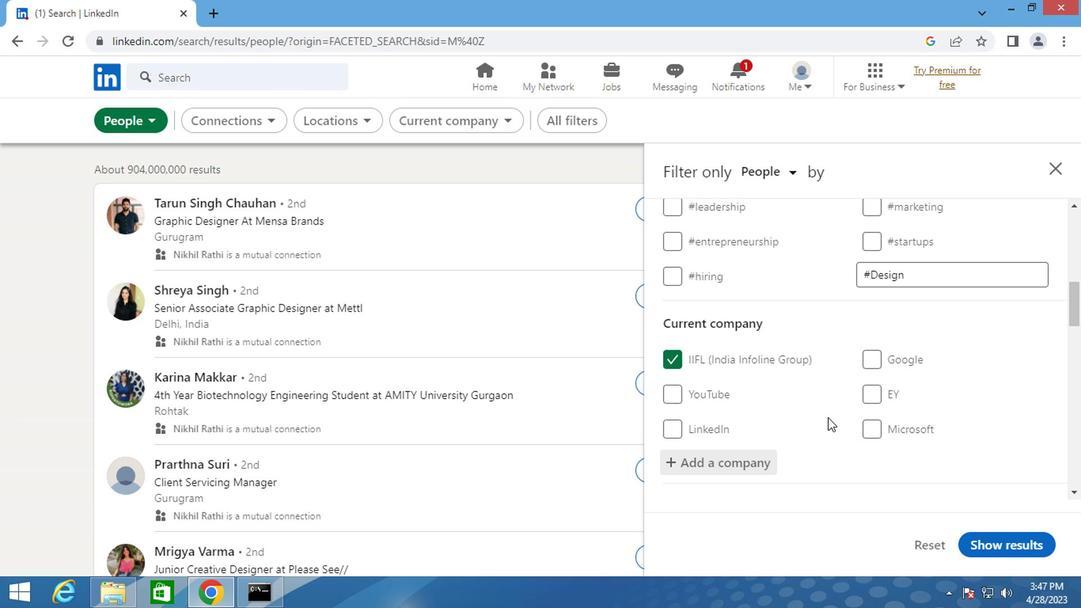
Action: Mouse scrolled (823, 417) with delta (0, 0)
Screenshot: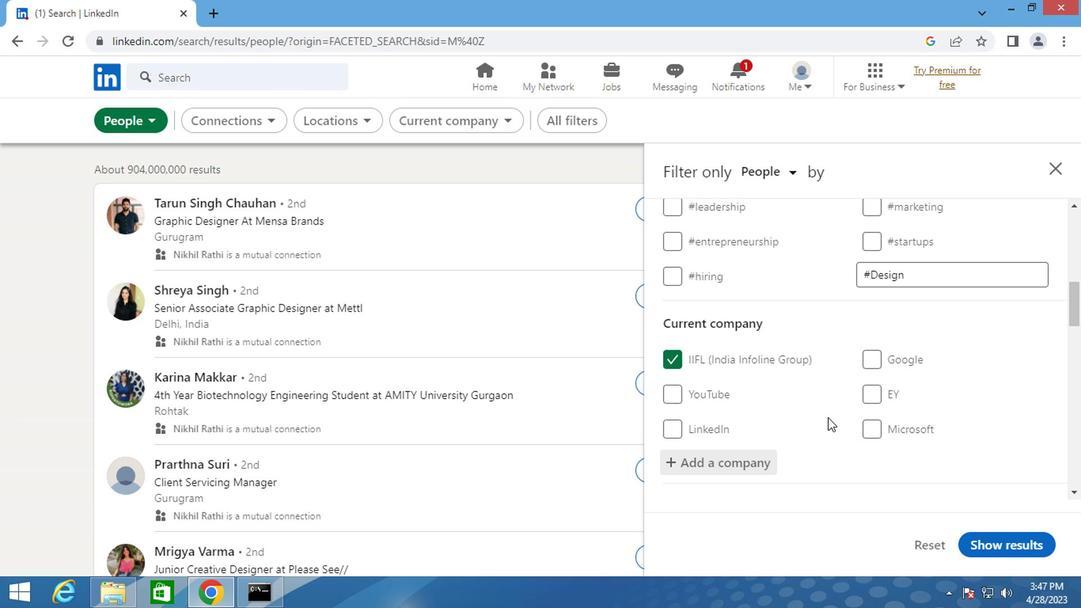 
Action: Mouse moved to (823, 416)
Screenshot: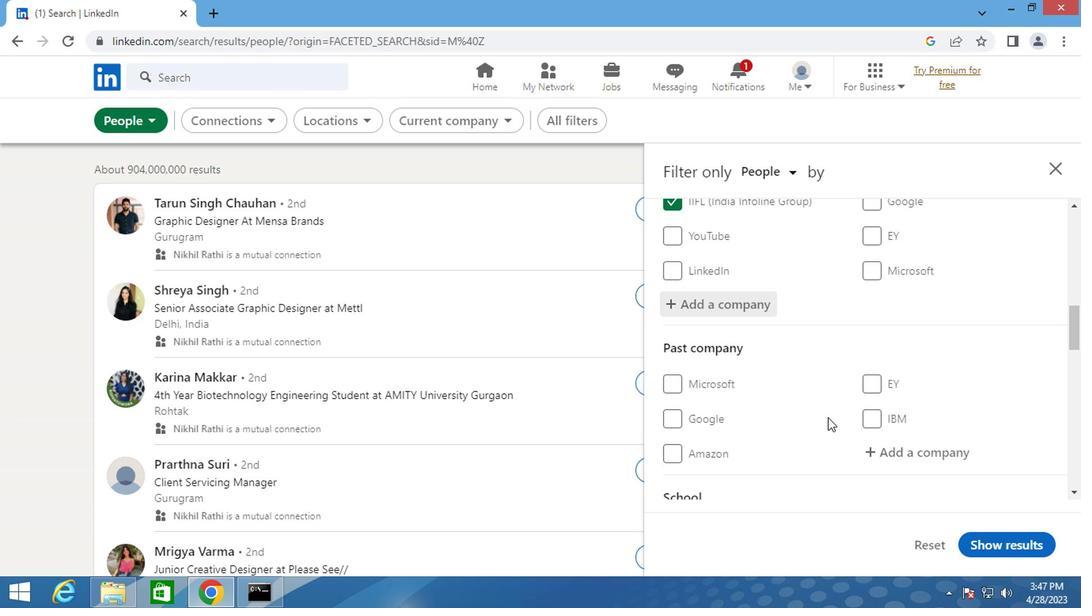 
Action: Mouse scrolled (823, 415) with delta (0, 0)
Screenshot: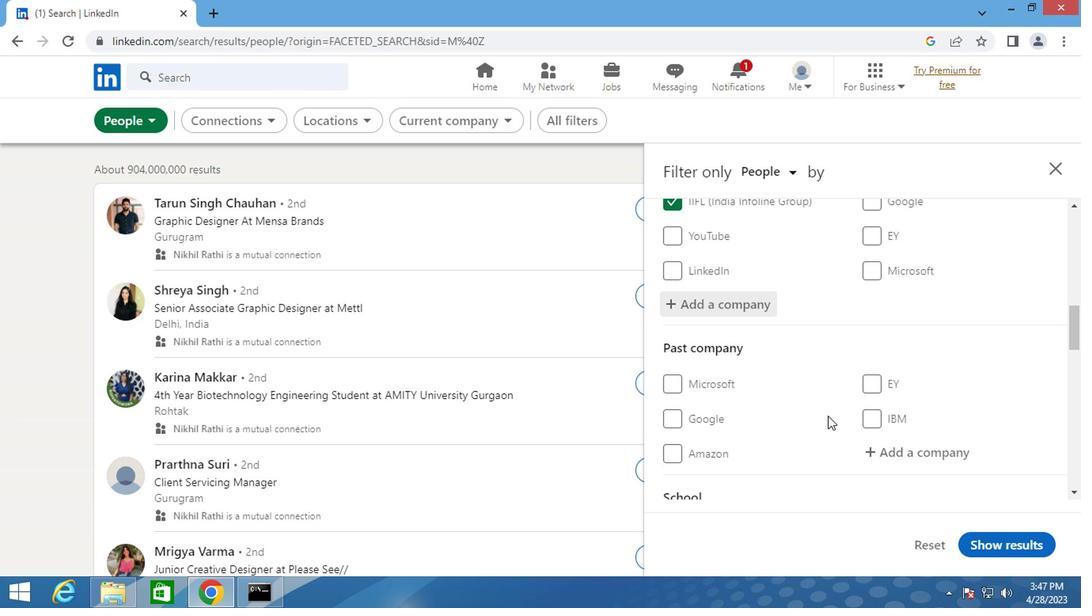 
Action: Mouse scrolled (823, 415) with delta (0, 0)
Screenshot: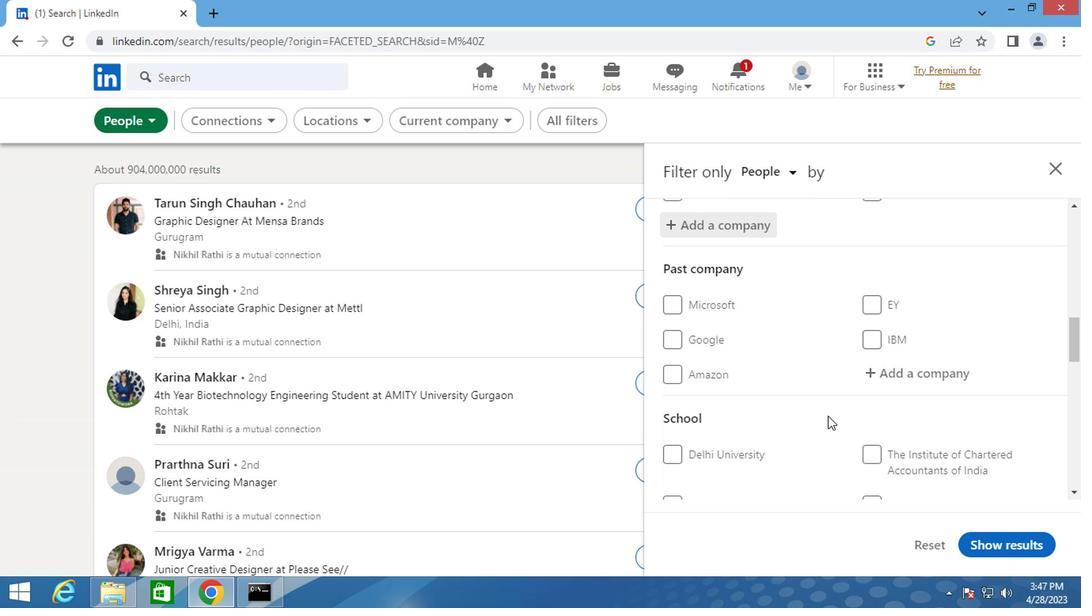 
Action: Mouse scrolled (823, 415) with delta (0, 0)
Screenshot: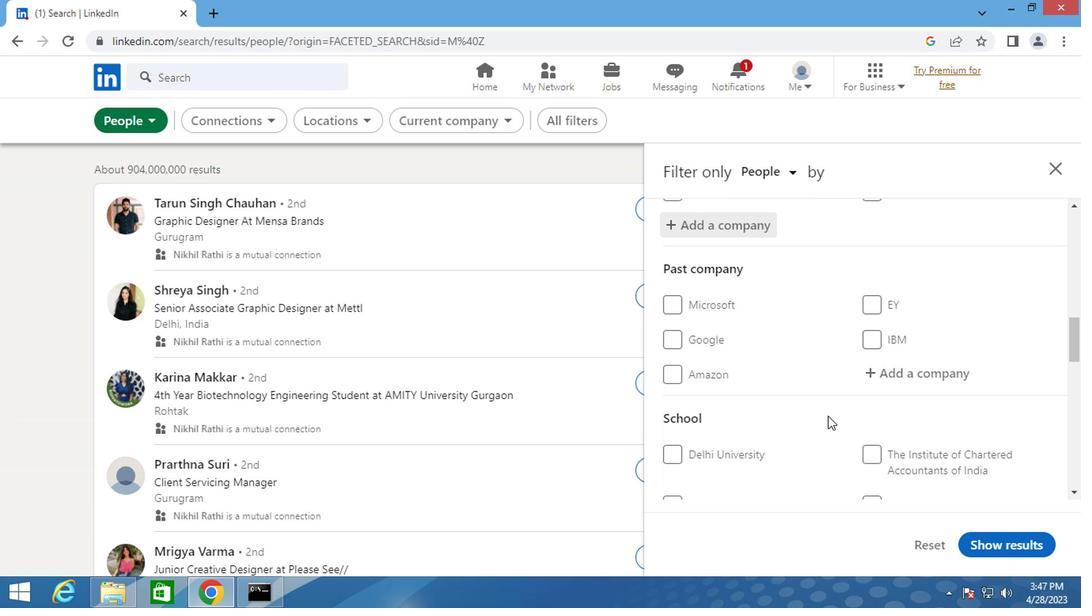 
Action: Mouse moved to (899, 381)
Screenshot: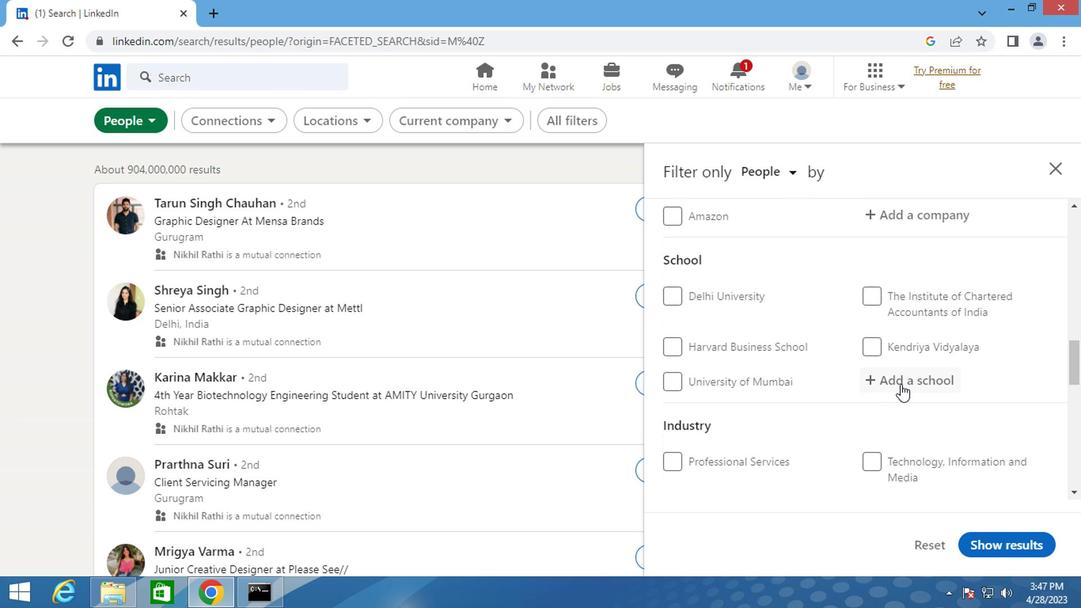 
Action: Mouse pressed left at (899, 381)
Screenshot: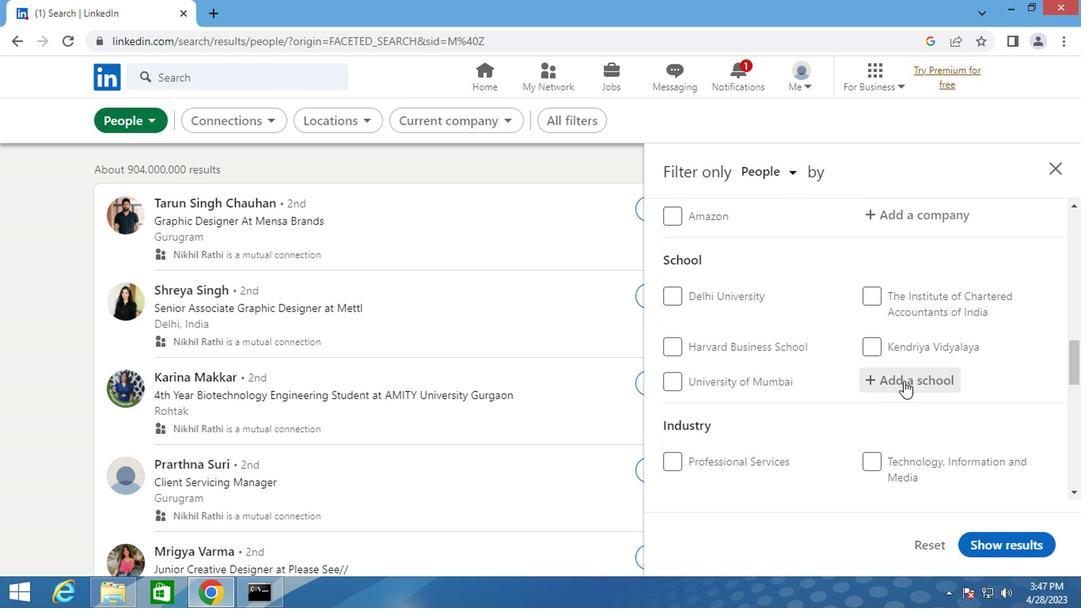 
Action: Key pressed <Key.shift>ST.<Key.space><Key.shift>FRANCIS
Screenshot: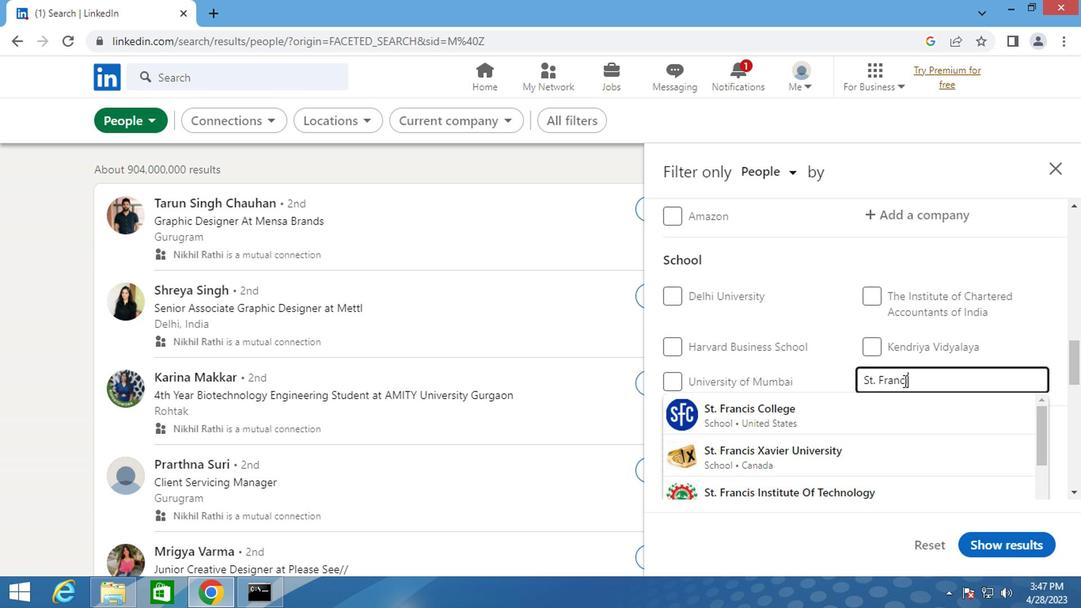 
Action: Mouse moved to (818, 420)
Screenshot: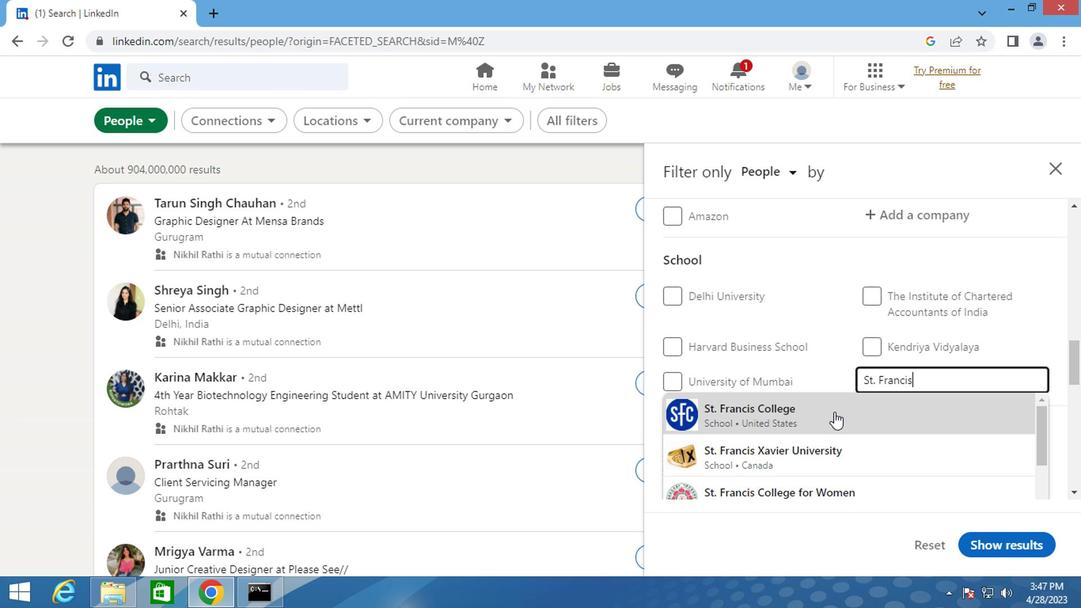 
Action: Mouse scrolled (818, 419) with delta (0, 0)
Screenshot: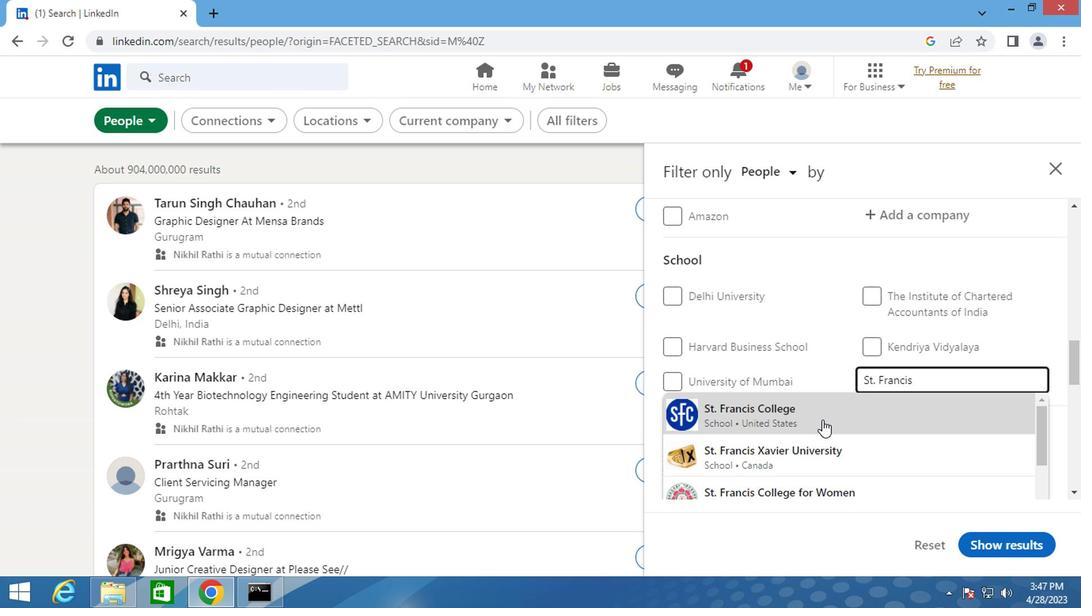 
Action: Mouse scrolled (818, 419) with delta (0, 0)
Screenshot: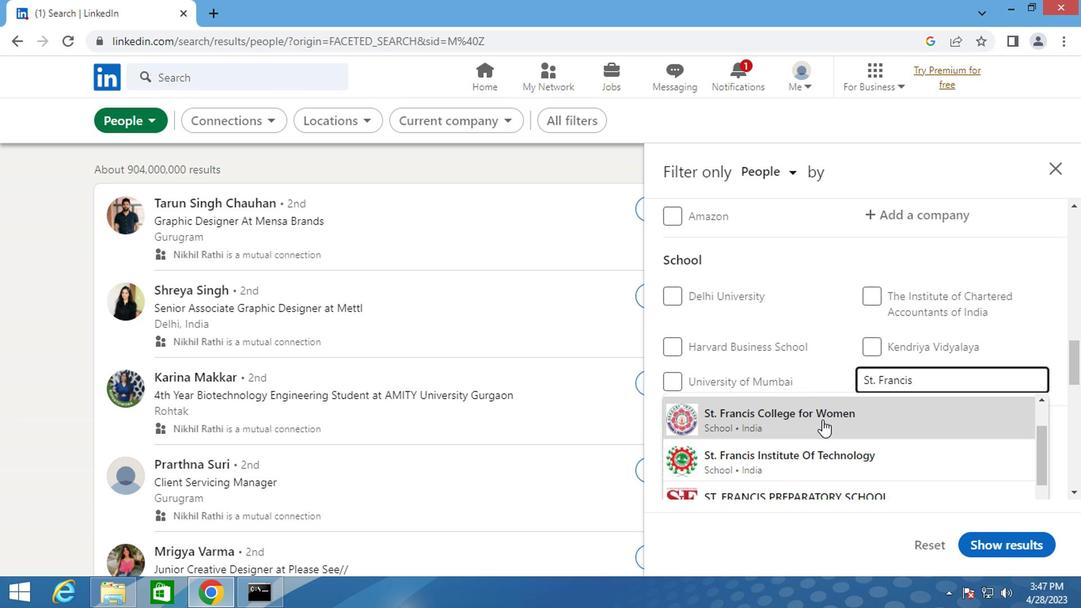 
Action: Mouse scrolled (818, 419) with delta (0, 0)
Screenshot: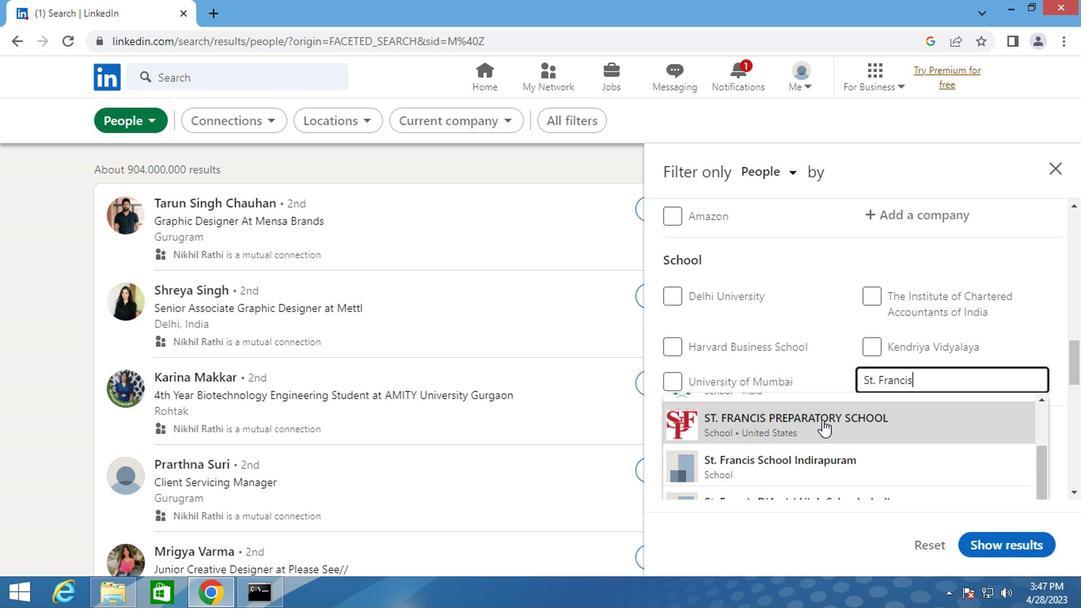 
Action: Mouse pressed left at (818, 420)
Screenshot: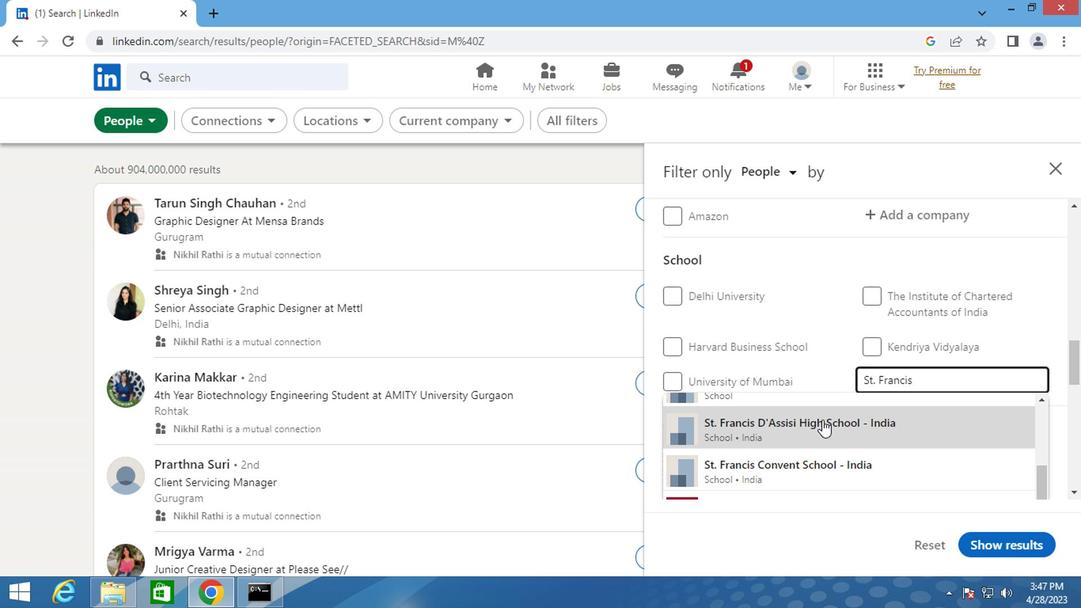
Action: Mouse scrolled (818, 419) with delta (0, 0)
Screenshot: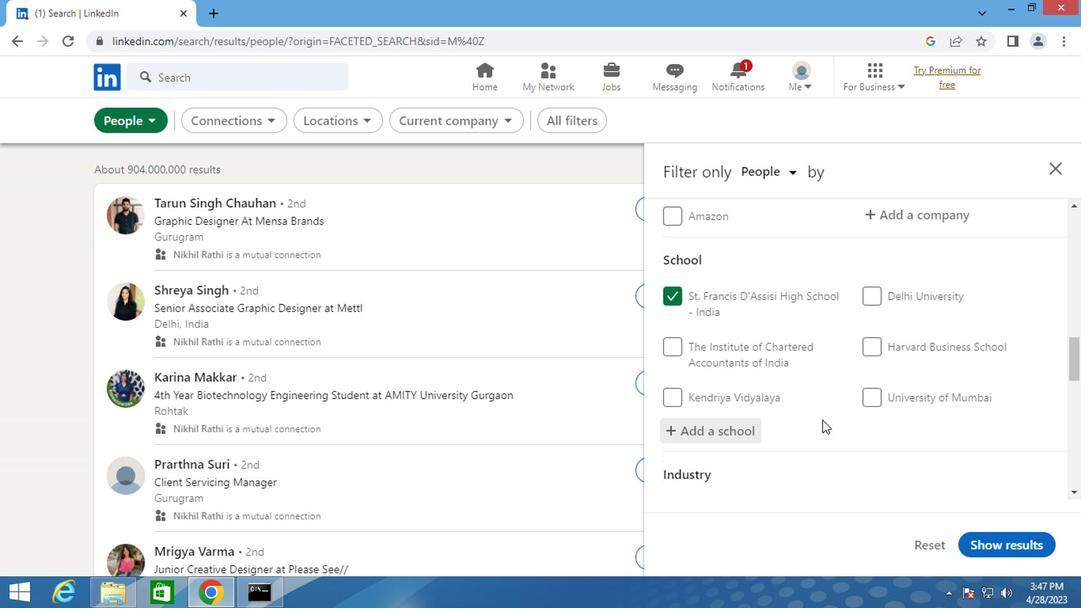 
Action: Mouse scrolled (818, 419) with delta (0, 0)
Screenshot: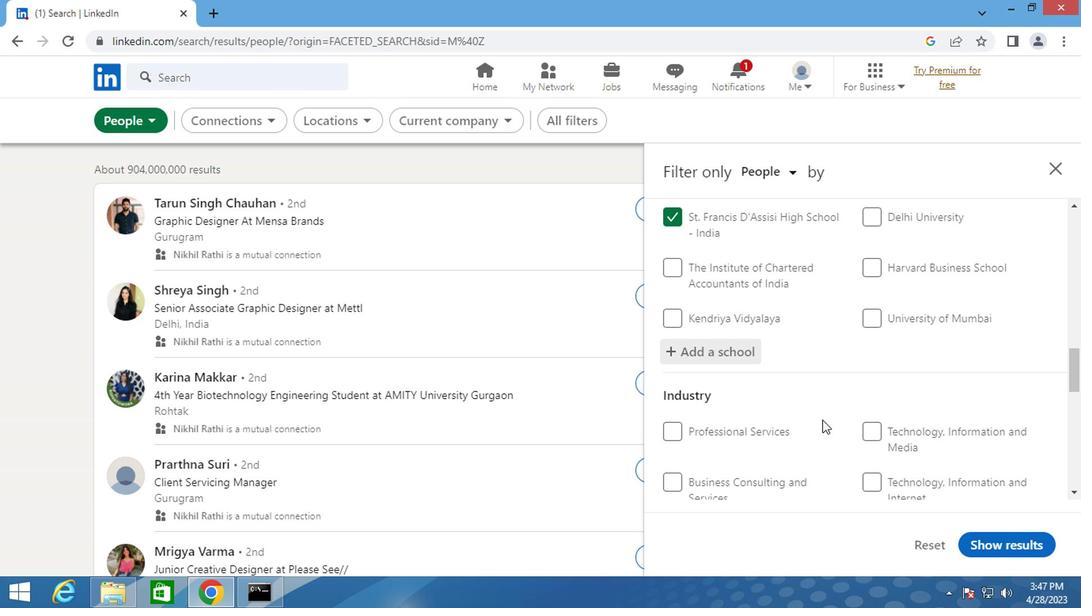 
Action: Mouse moved to (883, 439)
Screenshot: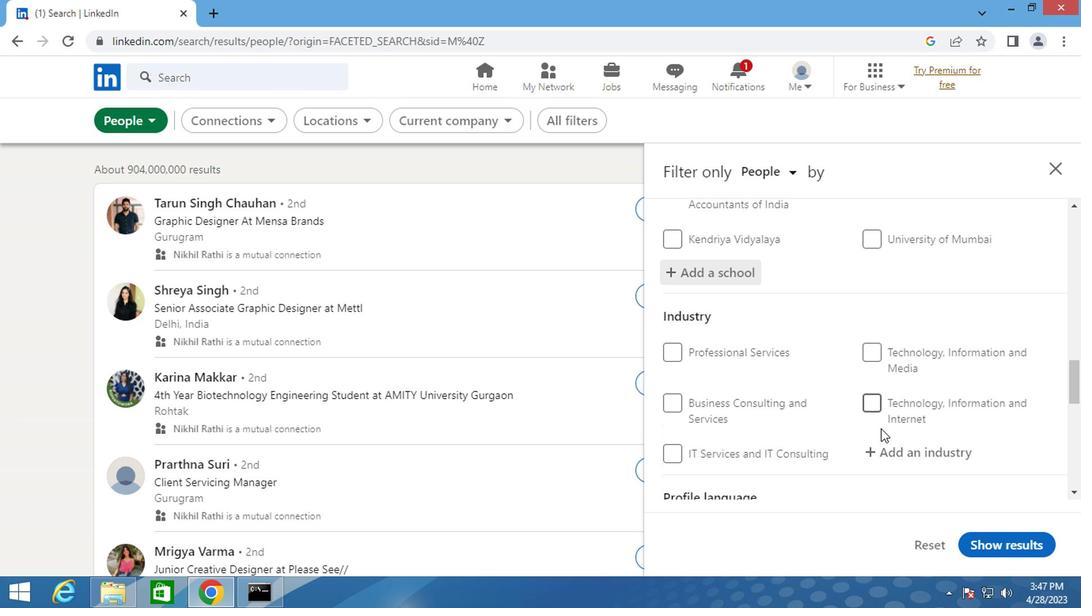 
Action: Mouse pressed left at (883, 439)
Screenshot: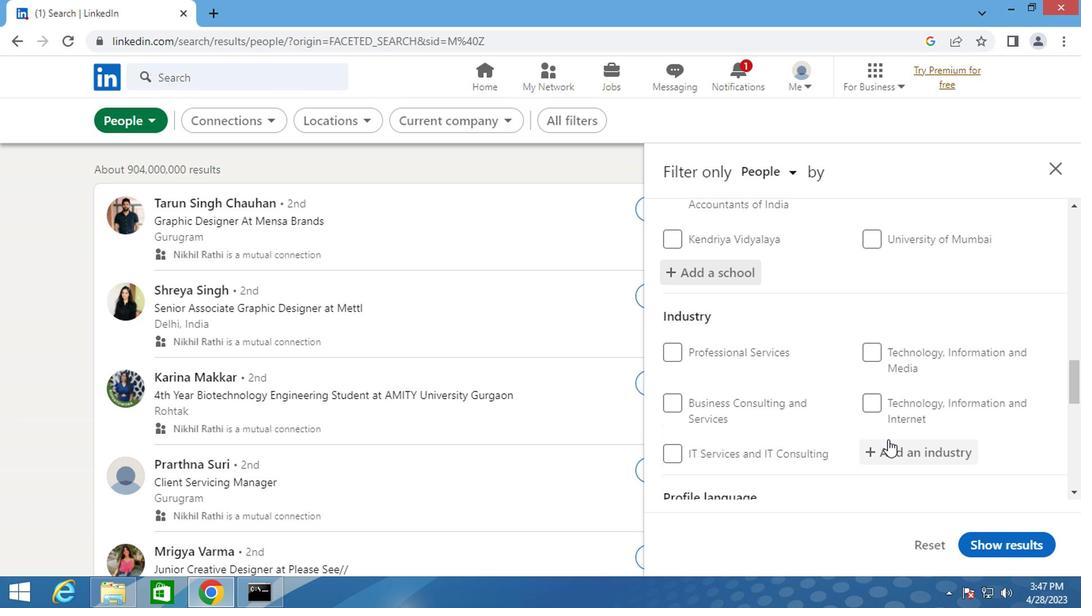 
Action: Key pressed <Key.shift>BREWER
Screenshot: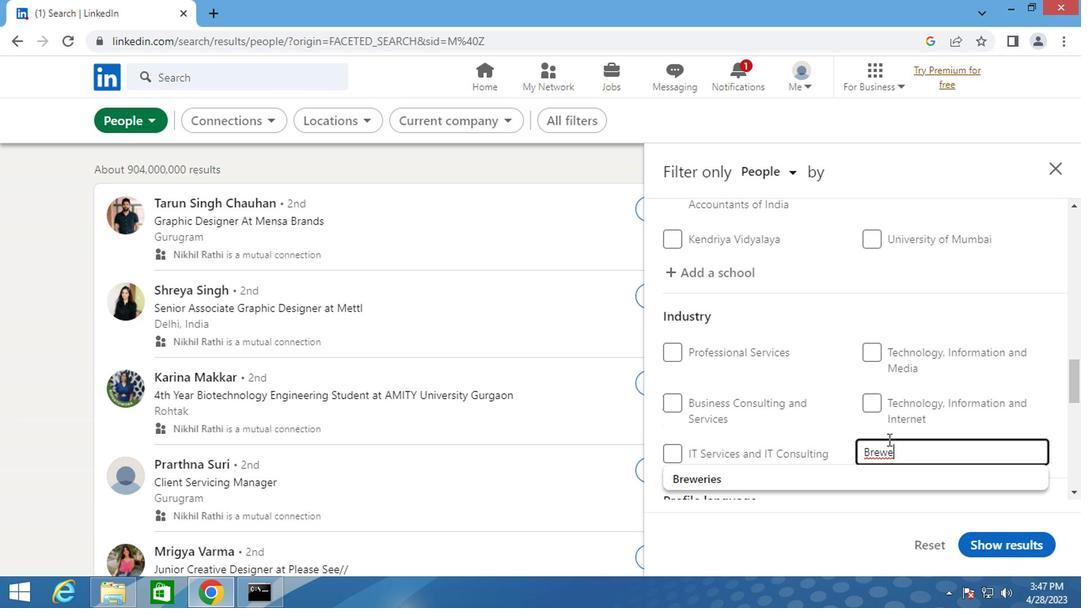 
Action: Mouse moved to (750, 466)
Screenshot: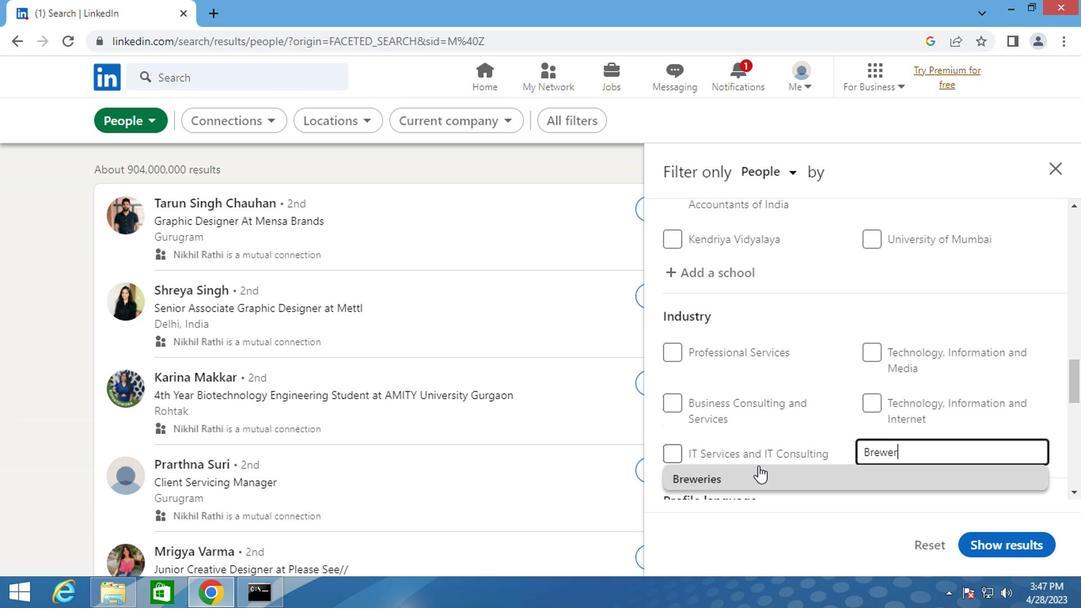 
Action: Mouse pressed left at (750, 466)
Screenshot: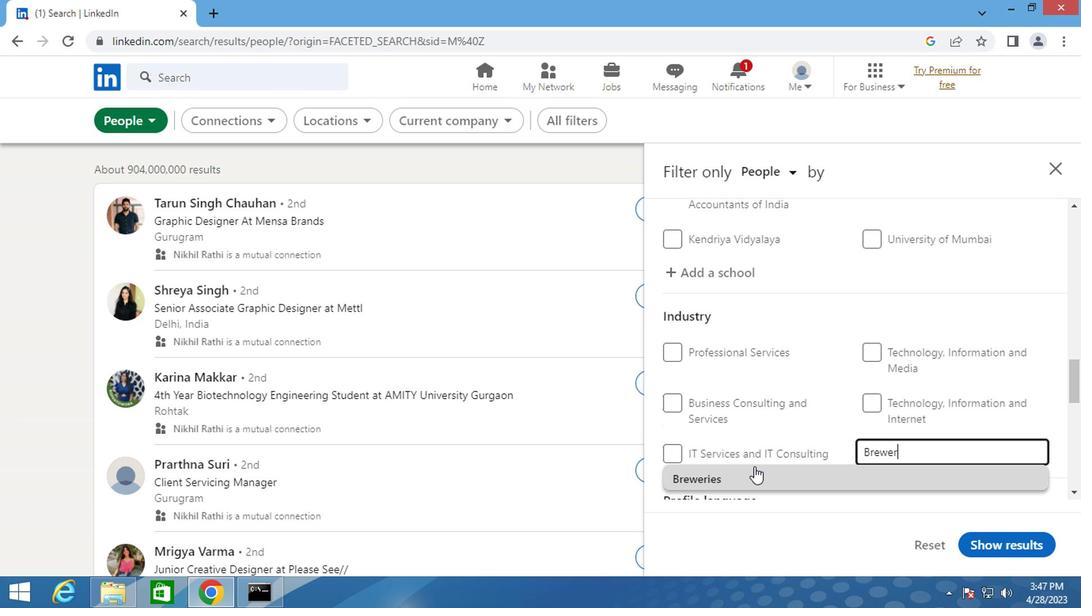 
Action: Mouse scrolled (750, 466) with delta (0, 0)
Screenshot: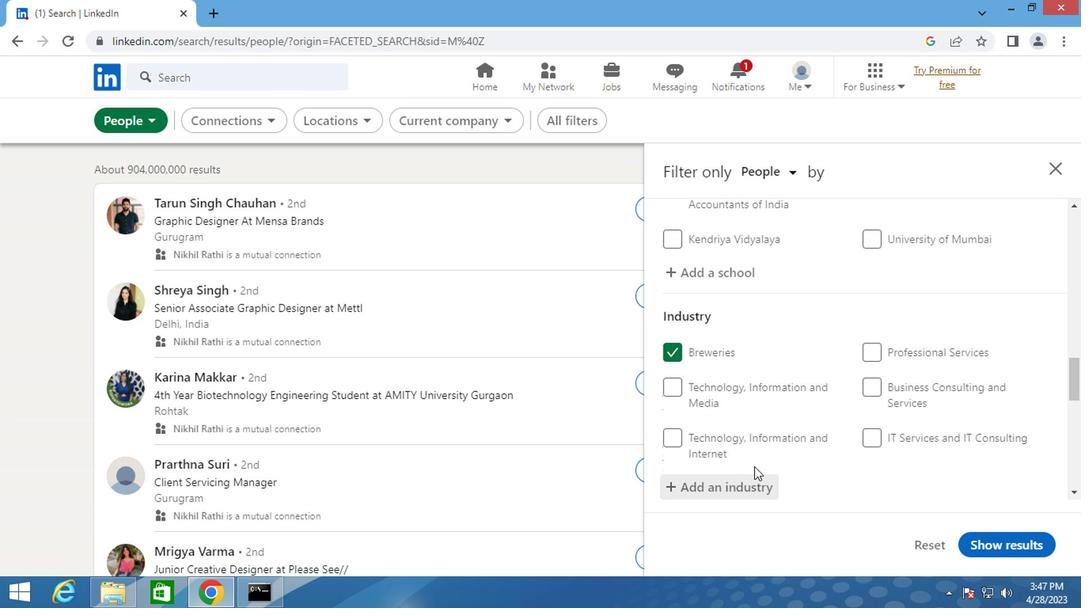 
Action: Mouse scrolled (750, 466) with delta (0, 0)
Screenshot: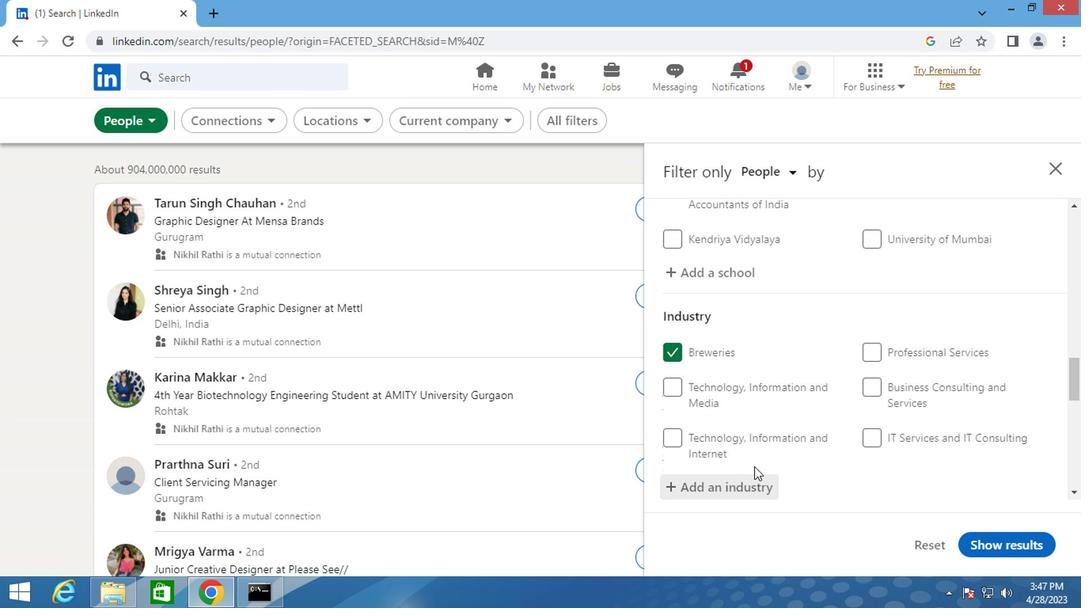 
Action: Mouse scrolled (750, 466) with delta (0, 0)
Screenshot: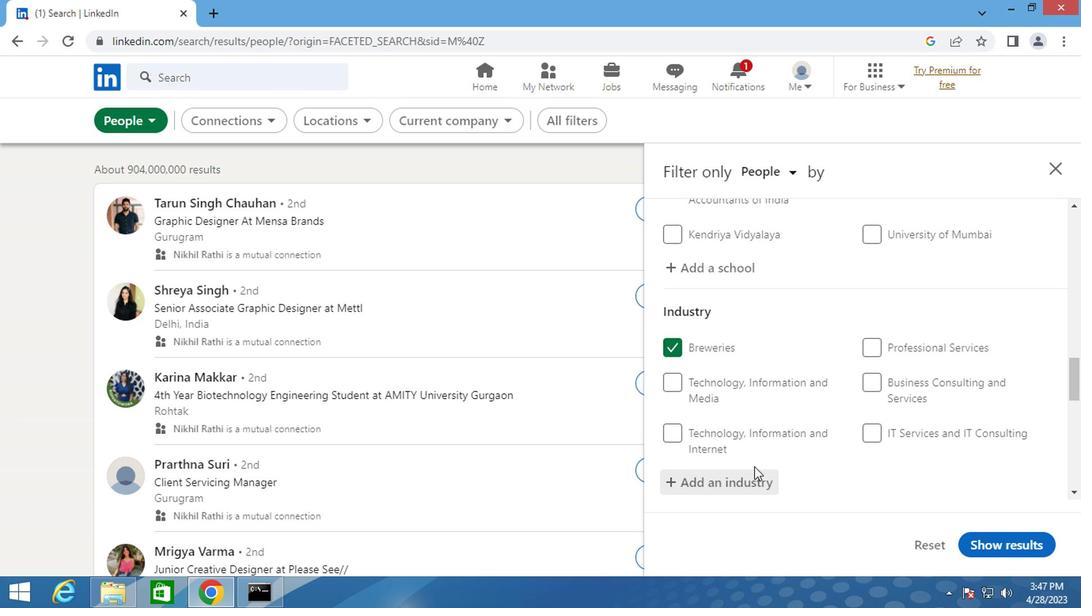 
Action: Mouse scrolled (750, 466) with delta (0, 0)
Screenshot: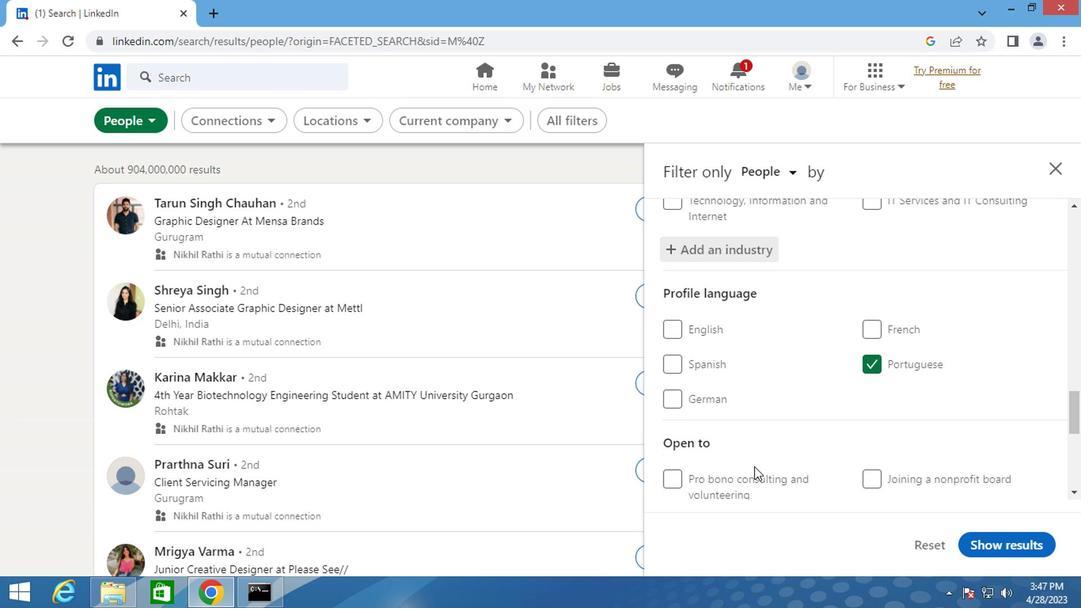 
Action: Mouse scrolled (750, 466) with delta (0, 0)
Screenshot: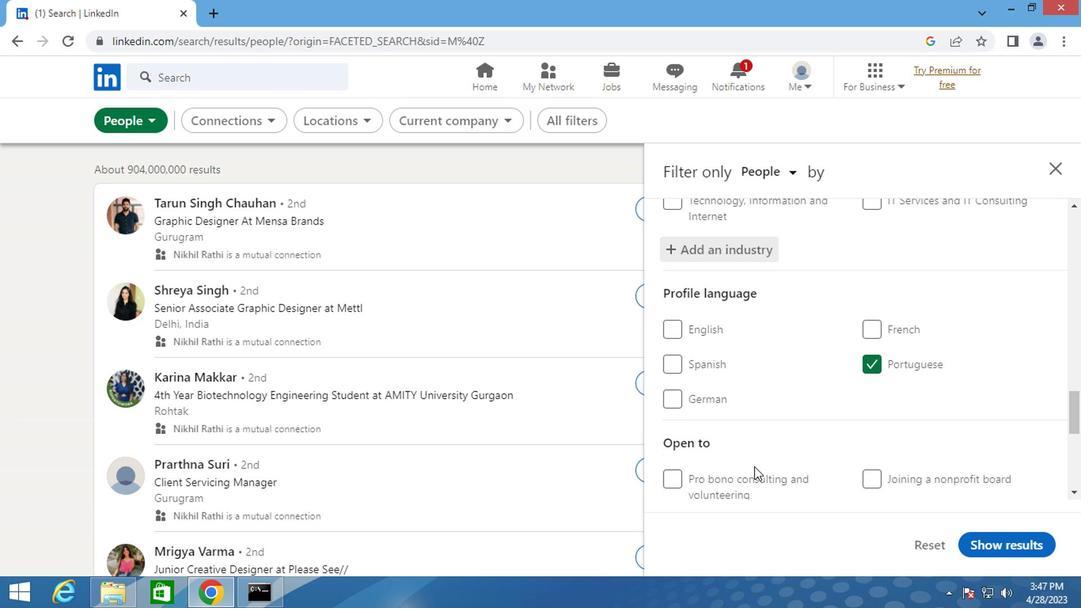 
Action: Mouse moved to (762, 449)
Screenshot: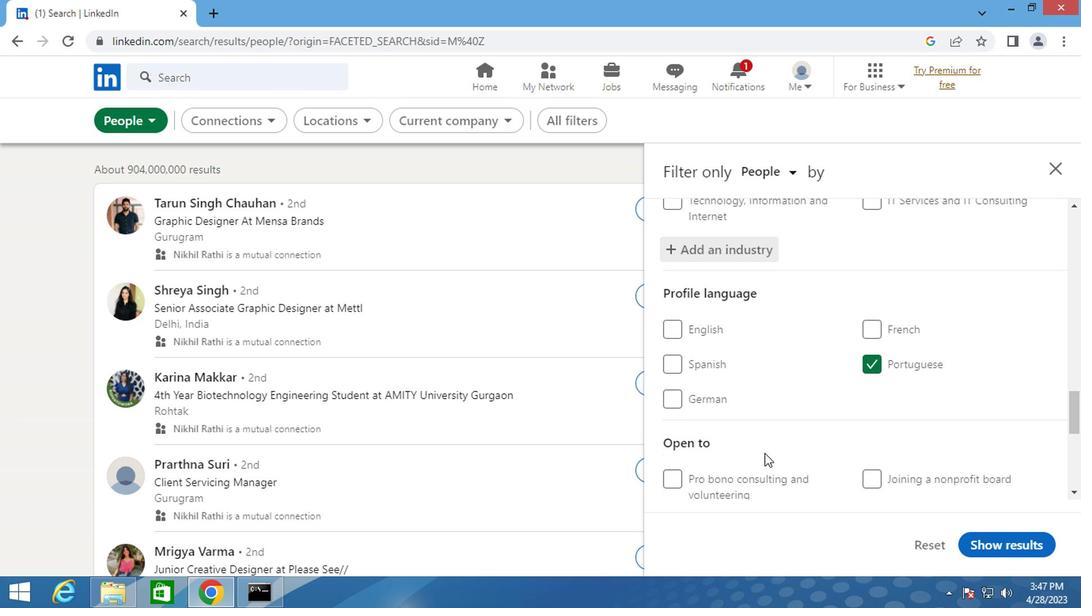 
Action: Mouse scrolled (762, 448) with delta (0, 0)
Screenshot: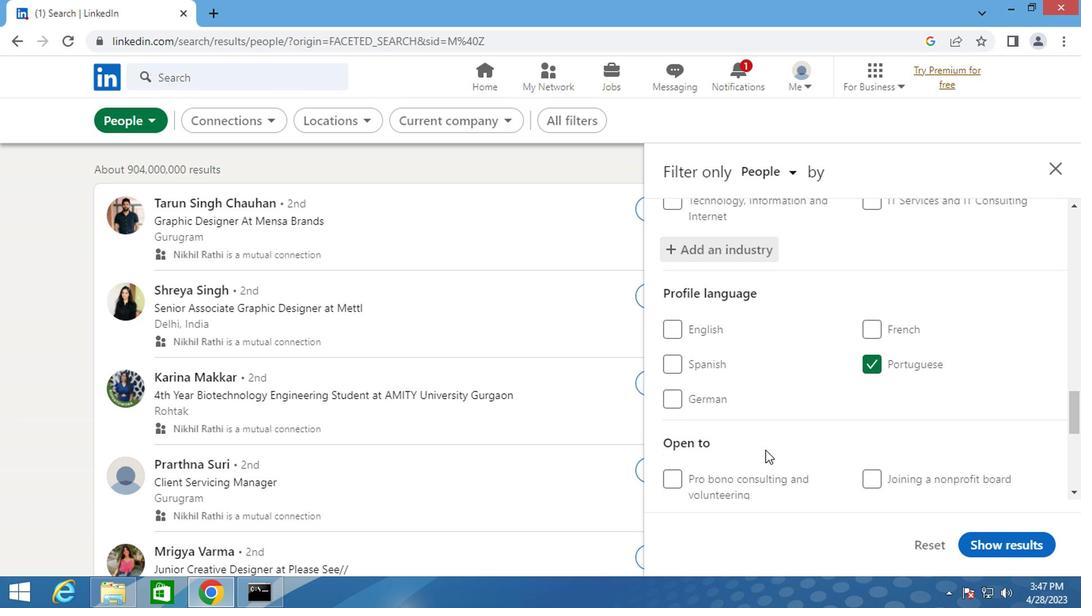 
Action: Mouse scrolled (762, 448) with delta (0, 0)
Screenshot: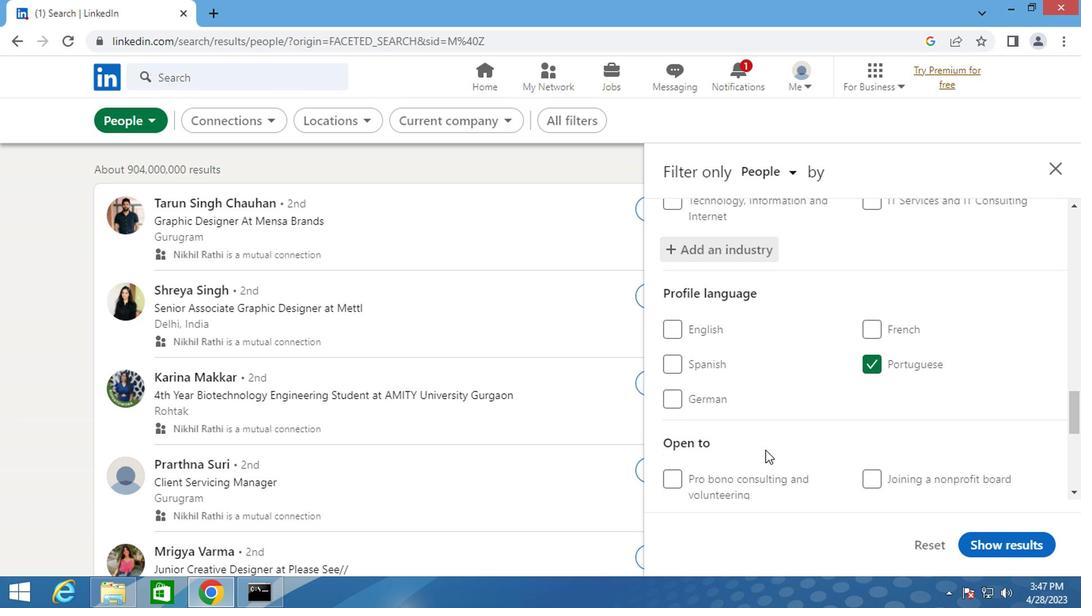 
Action: Mouse scrolled (762, 448) with delta (0, 0)
Screenshot: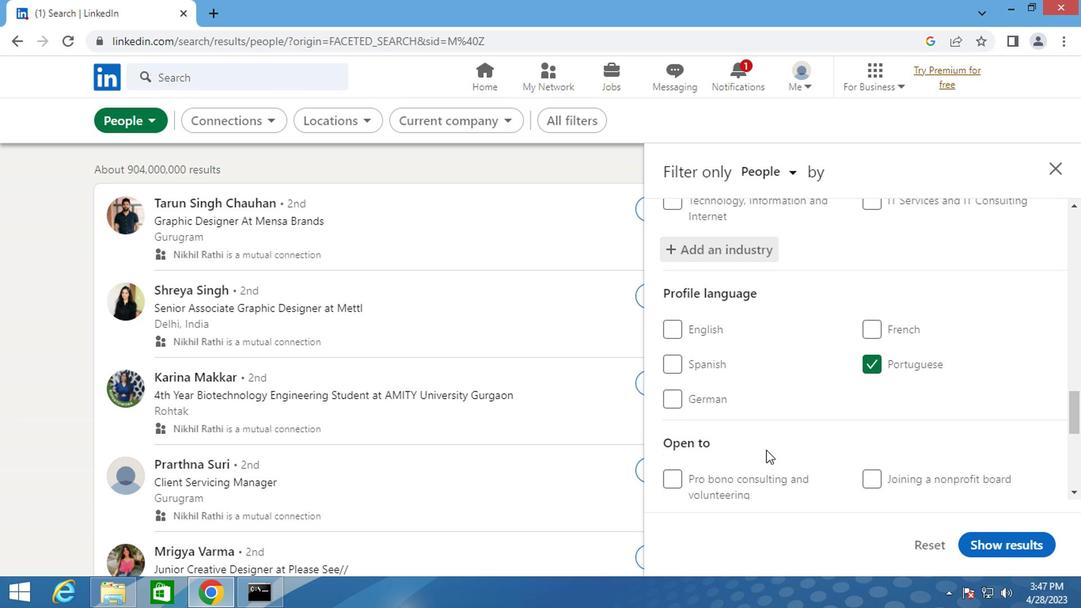 
Action: Mouse moved to (794, 400)
Screenshot: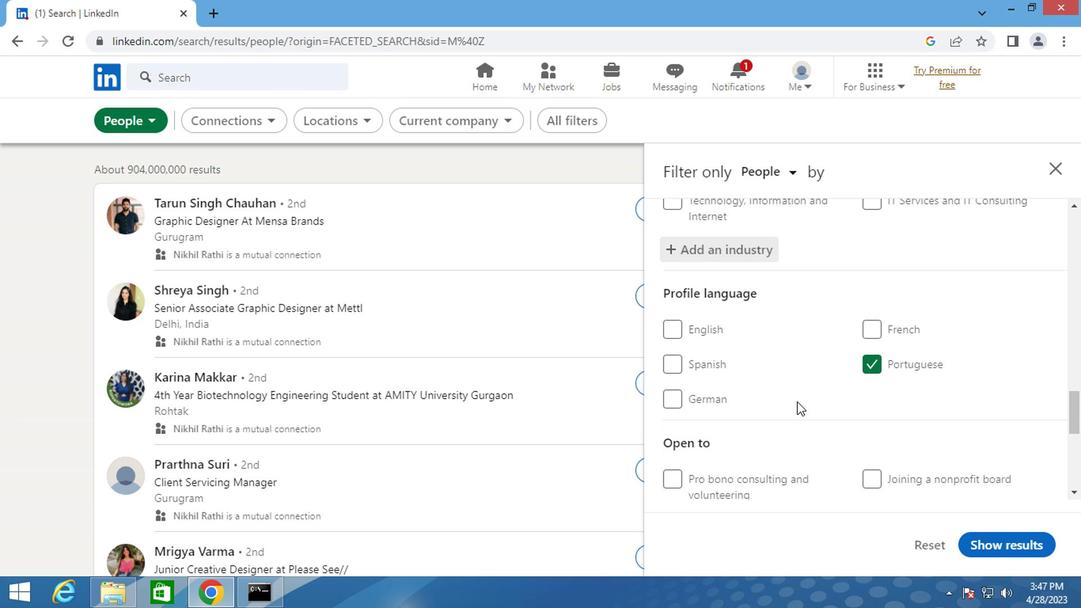 
Action: Mouse scrolled (794, 399) with delta (0, 0)
Screenshot: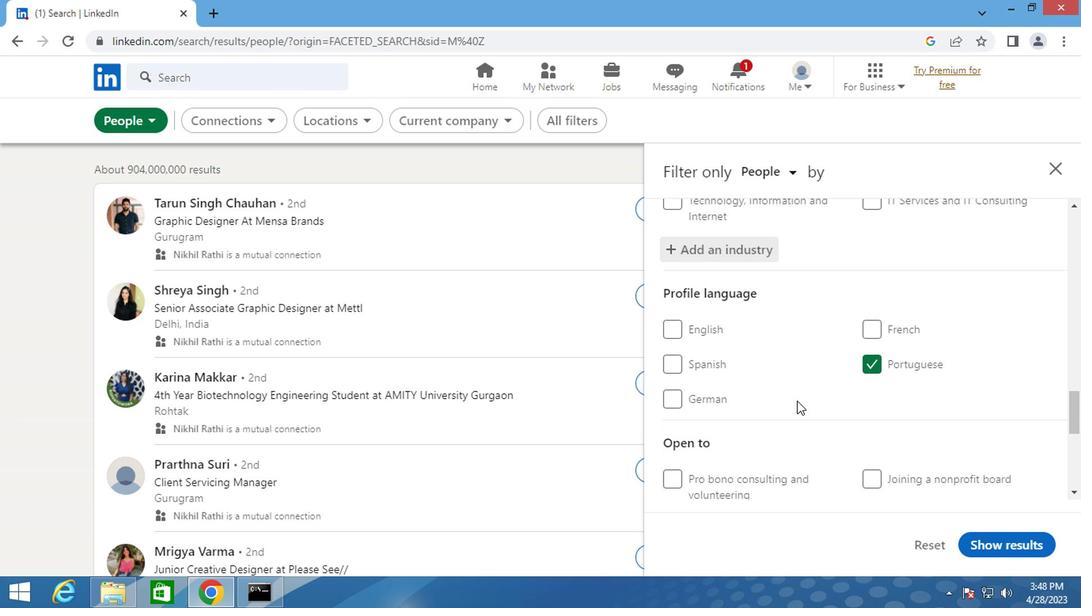 
Action: Mouse scrolled (794, 399) with delta (0, 0)
Screenshot: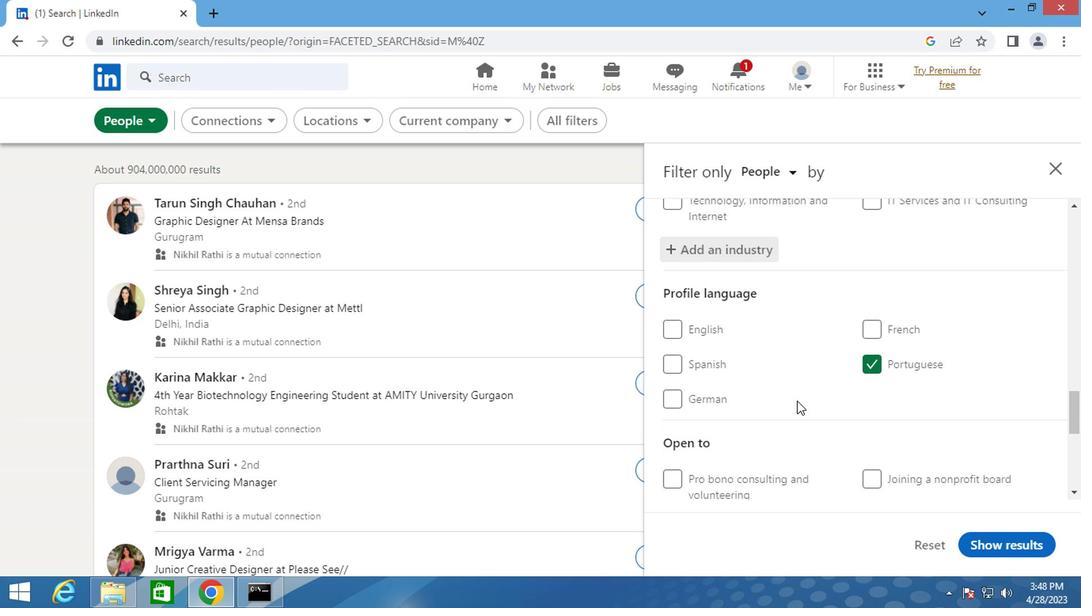 
Action: Mouse scrolled (794, 399) with delta (0, 0)
Screenshot: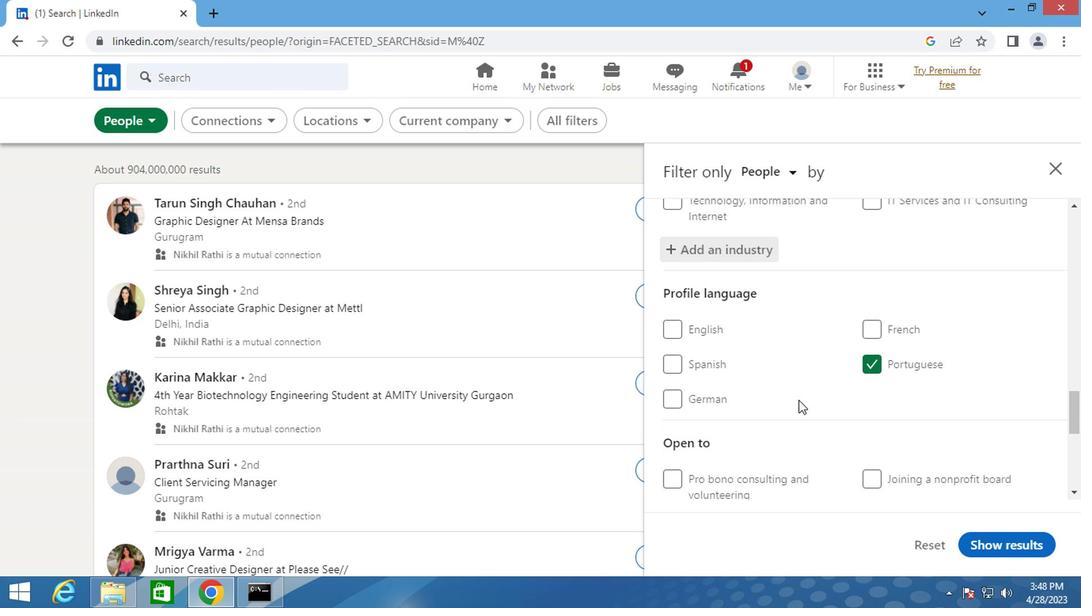 
Action: Mouse moved to (801, 410)
Screenshot: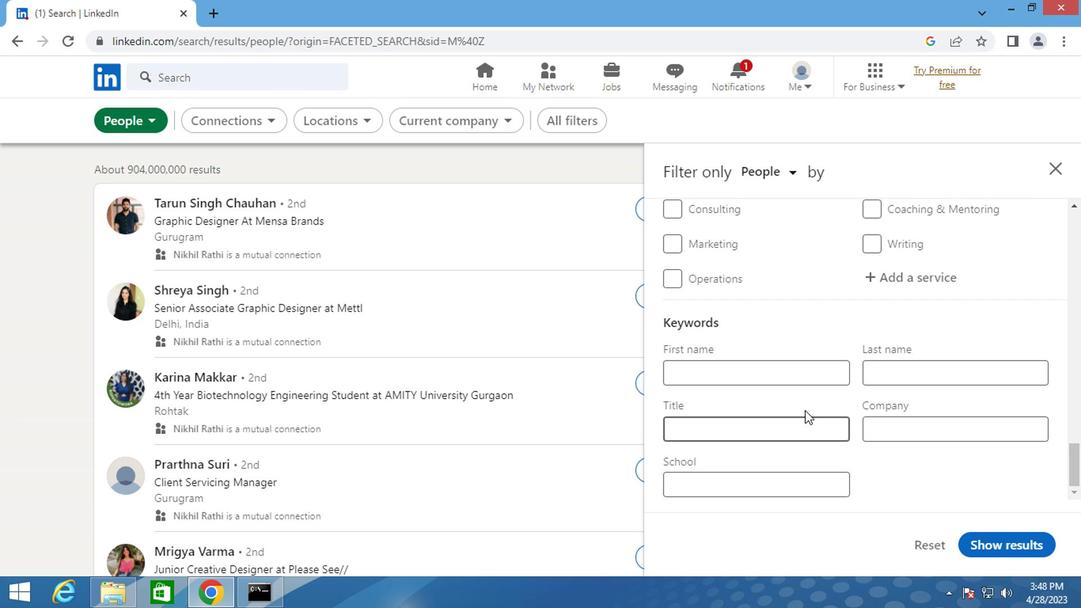 
Action: Mouse scrolled (801, 411) with delta (0, 1)
Screenshot: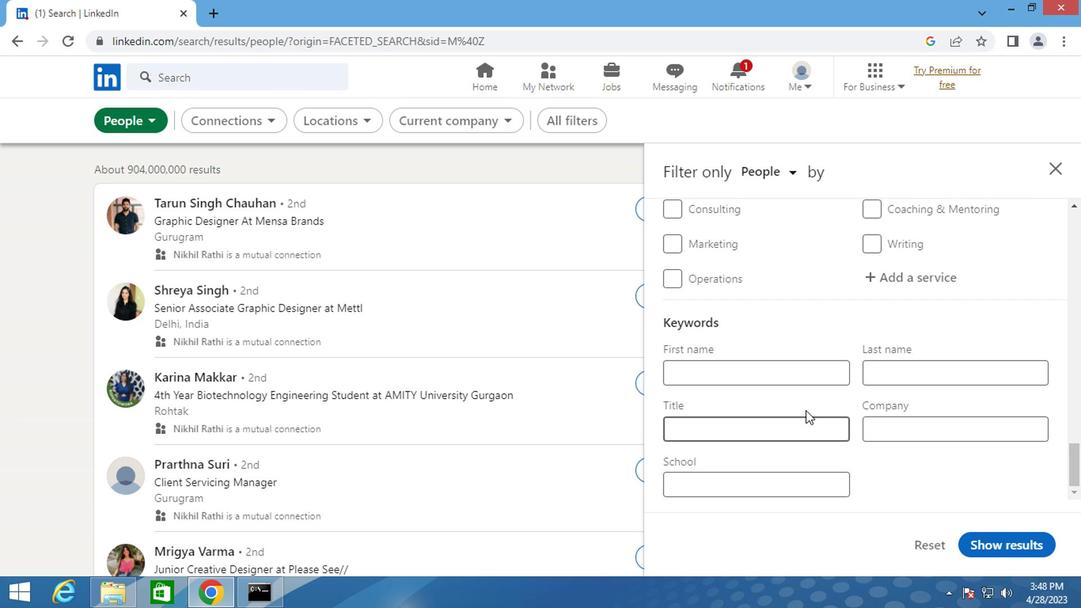 
Action: Mouse scrolled (801, 411) with delta (0, 1)
Screenshot: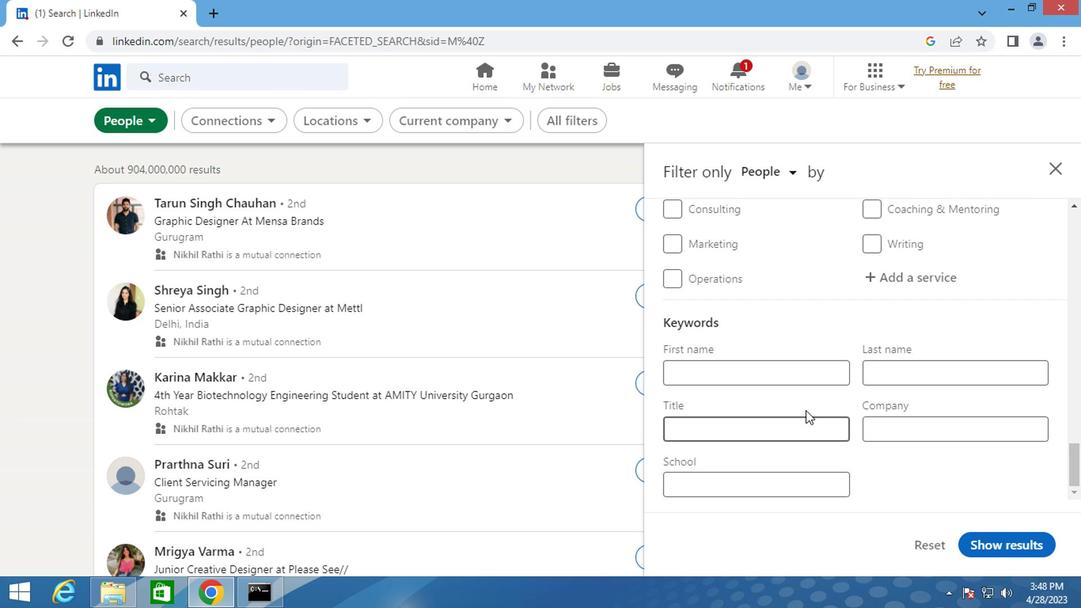 
Action: Mouse scrolled (801, 411) with delta (0, 1)
Screenshot: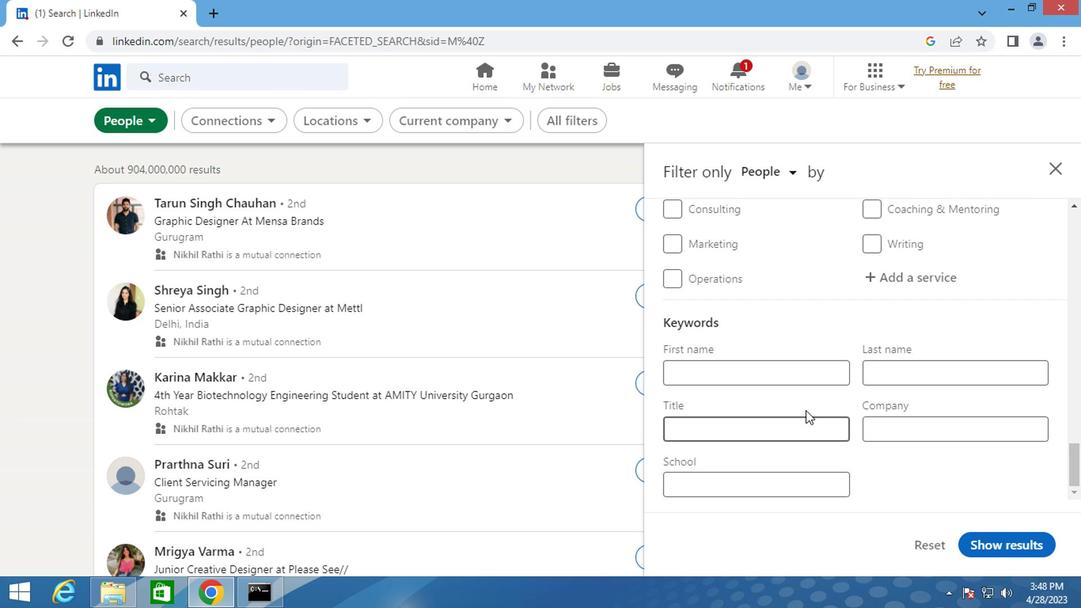 
Action: Mouse moved to (838, 430)
Screenshot: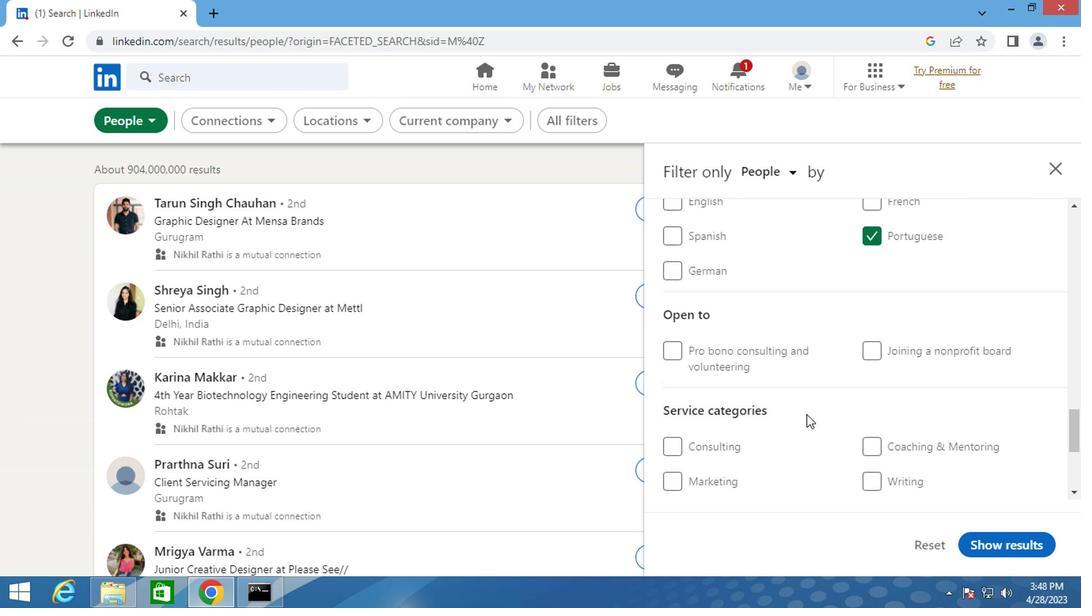 
Action: Mouse scrolled (838, 429) with delta (0, 0)
Screenshot: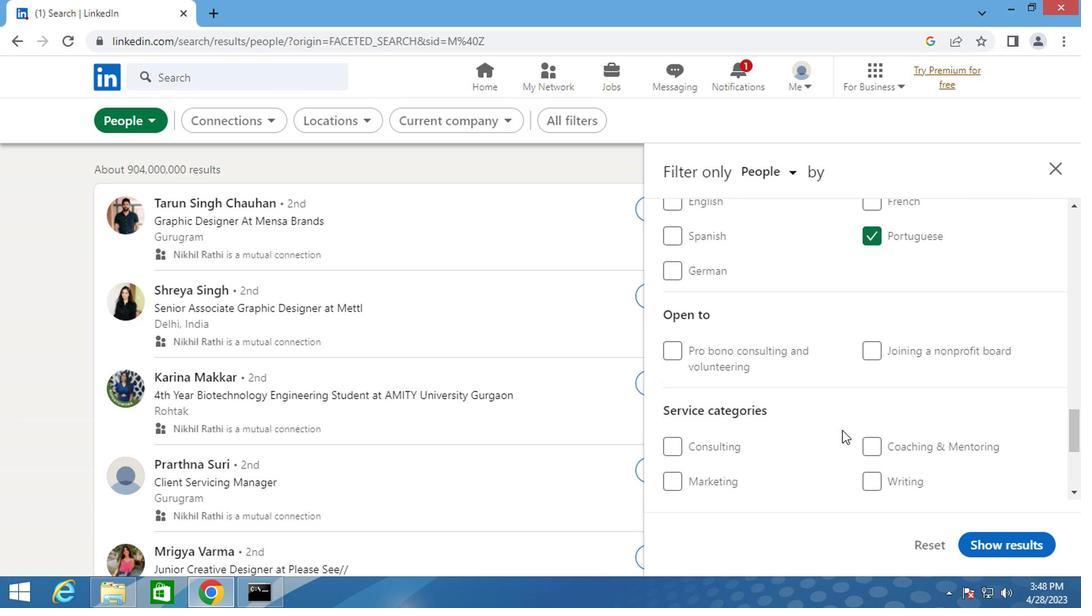 
Action: Mouse moved to (915, 425)
Screenshot: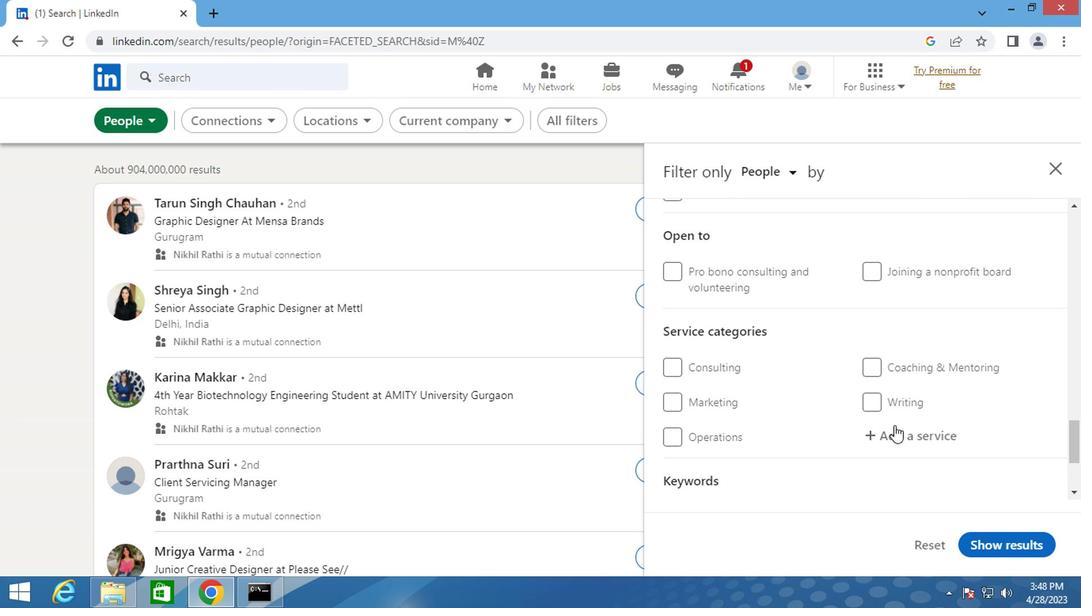 
Action: Mouse pressed left at (915, 425)
Screenshot: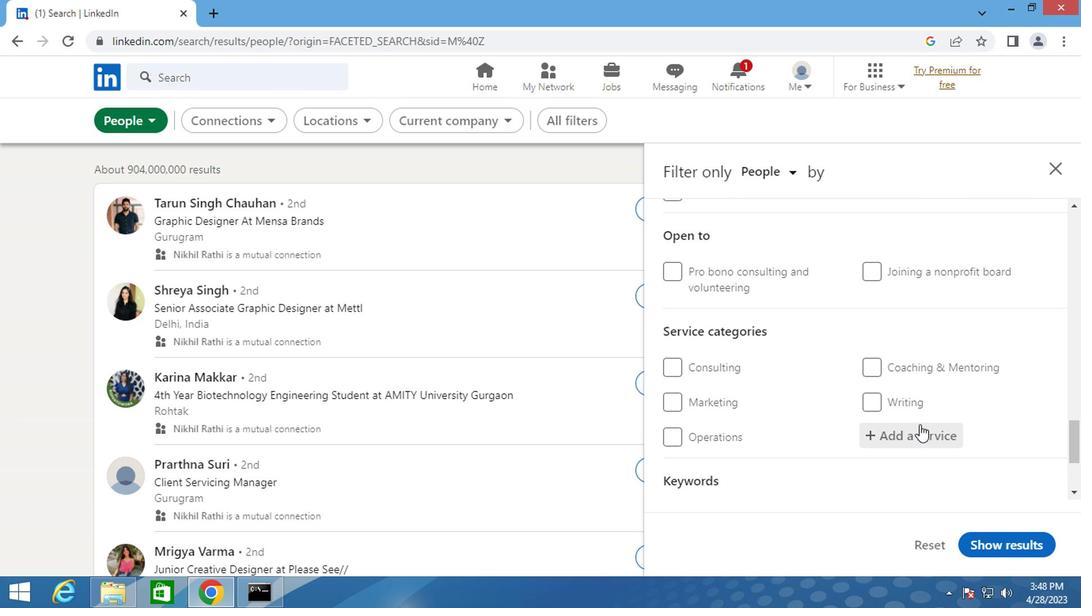 
Action: Key pressed <Key.shift>VIDEOGRAPHY
Screenshot: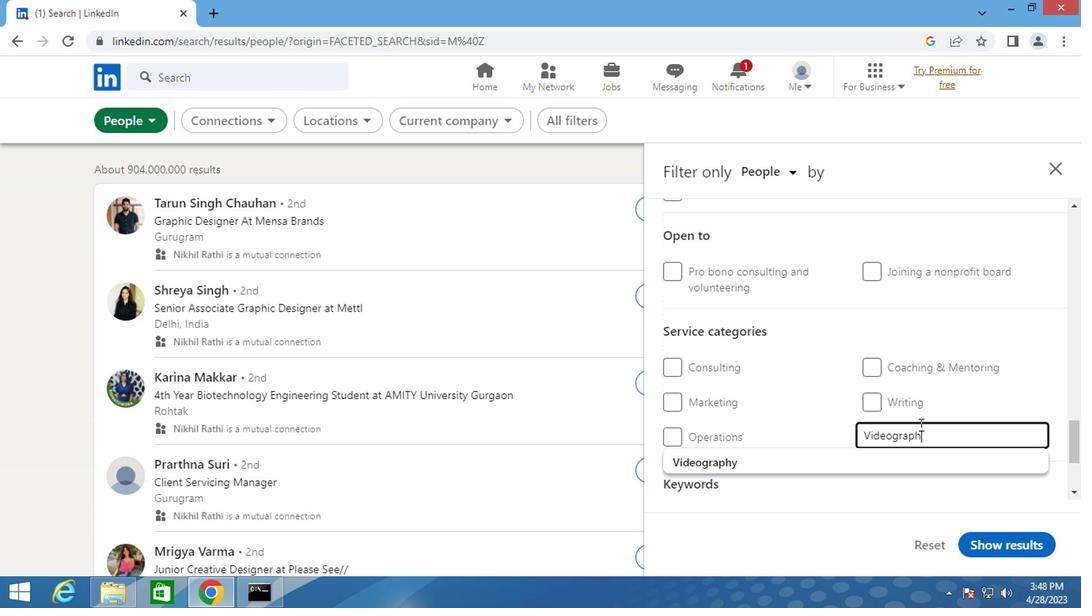 
Action: Mouse moved to (772, 458)
Screenshot: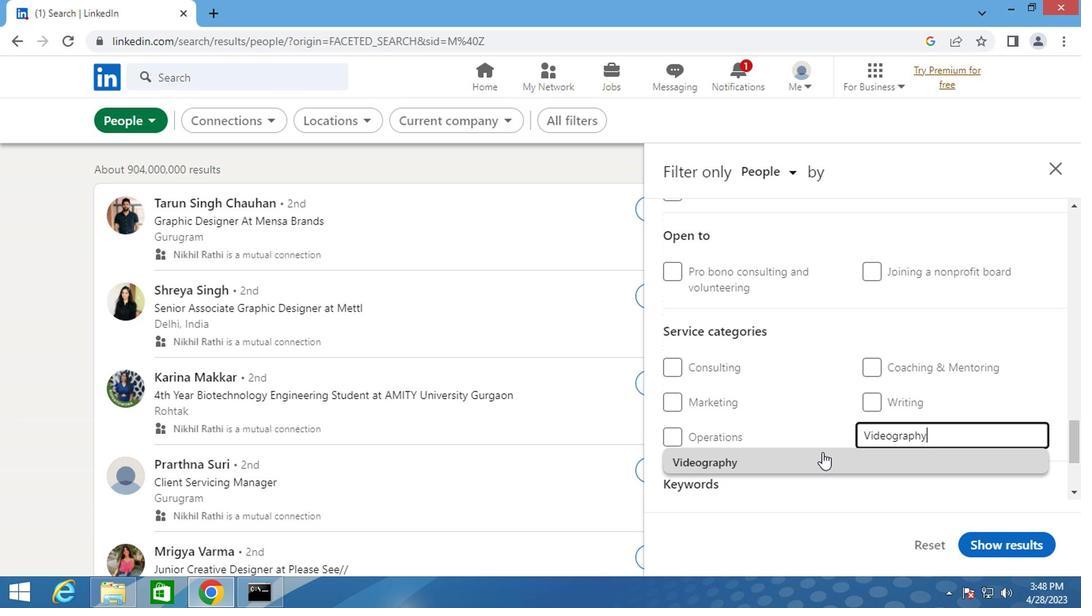 
Action: Mouse pressed left at (772, 458)
Screenshot: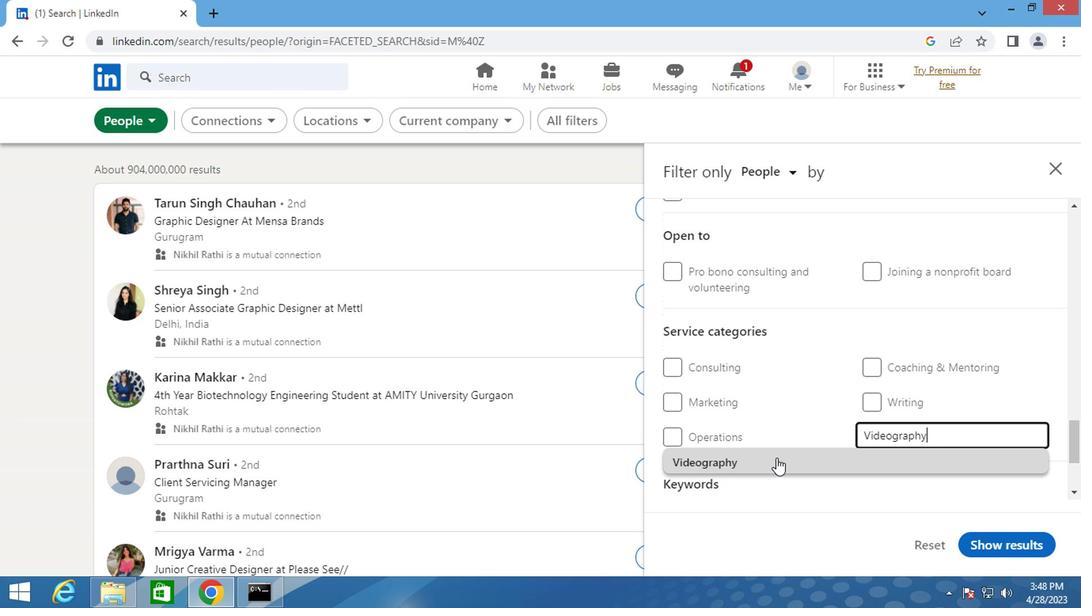 
Action: Mouse scrolled (772, 457) with delta (0, -1)
Screenshot: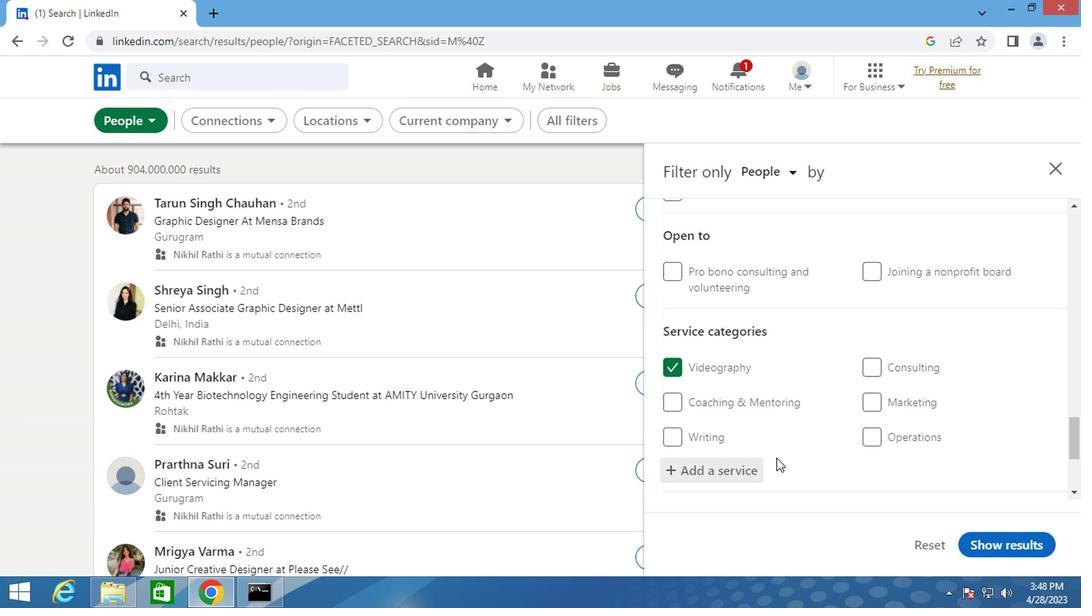 
Action: Mouse scrolled (772, 457) with delta (0, -1)
Screenshot: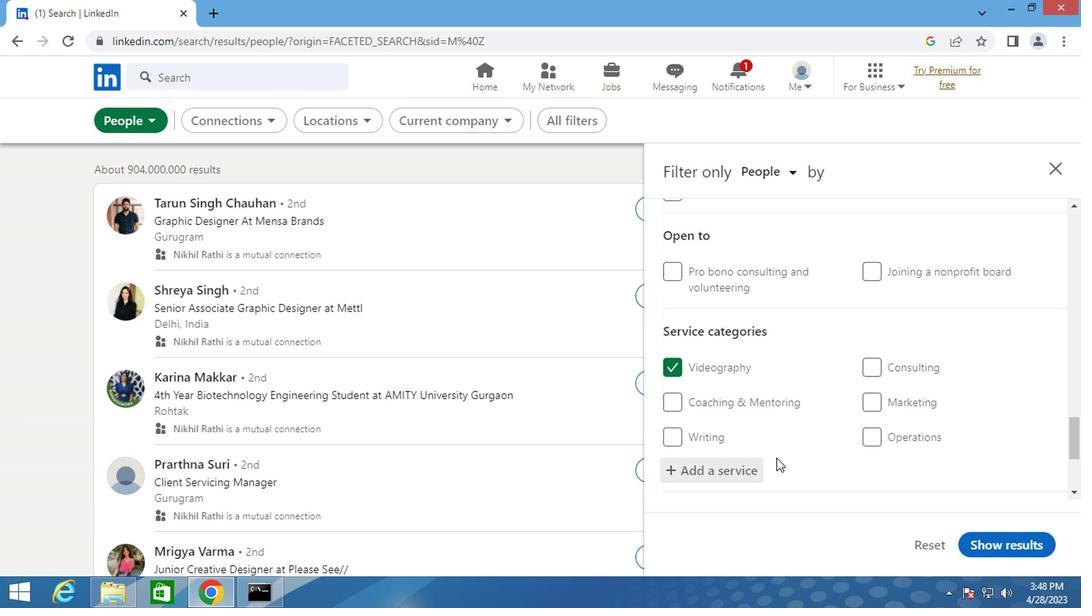 
Action: Mouse pressed left at (772, 458)
Screenshot: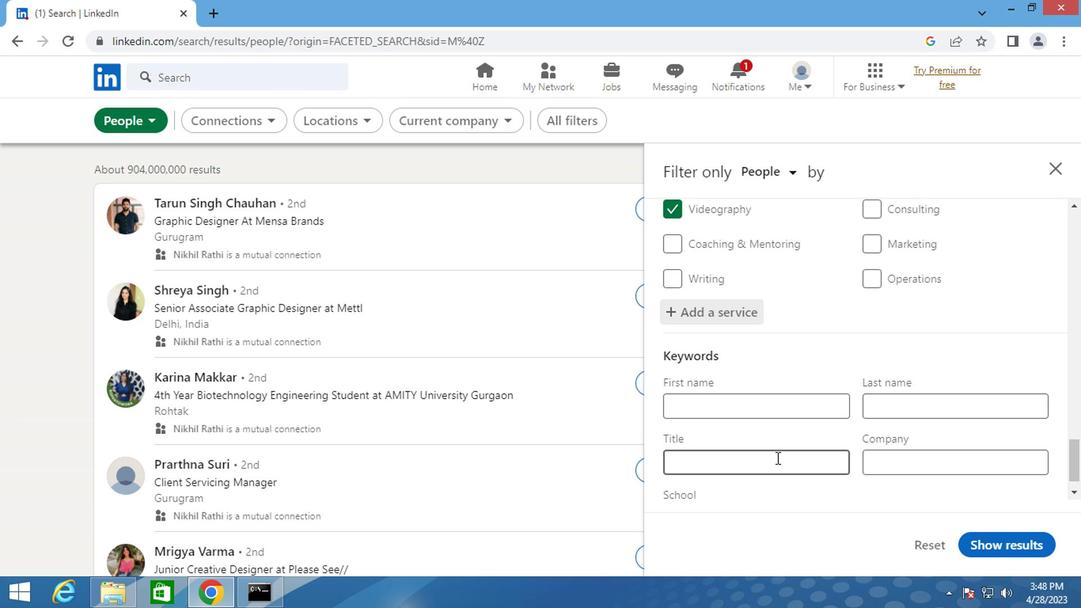 
Action: Key pressed <Key.shift>INFORMATION<Key.space><Key.shift>SECURITY<Key.space><Key.shift>ANALYST
Screenshot: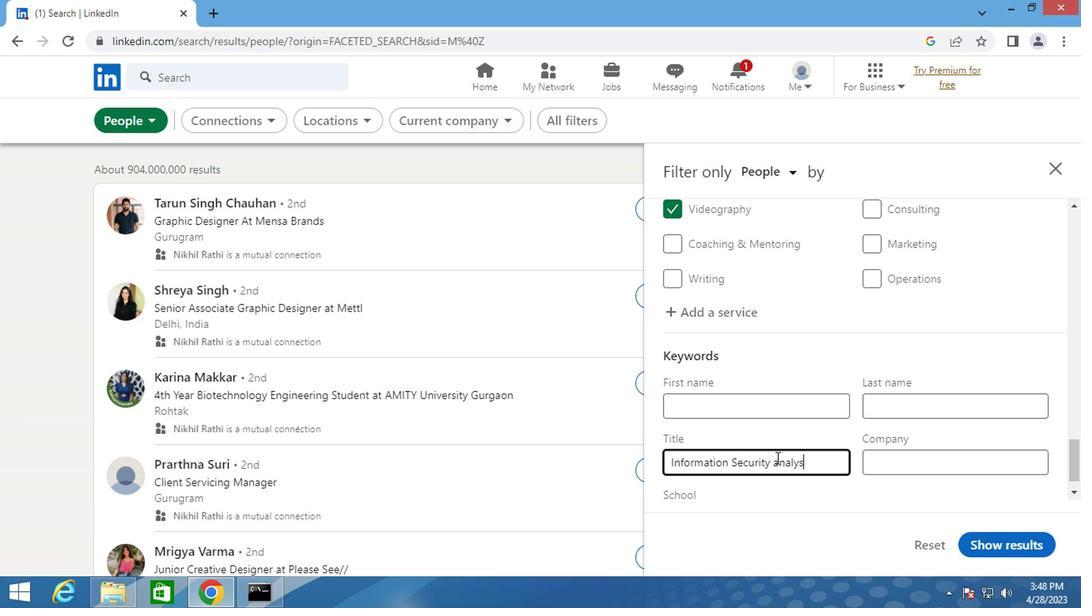 
Action: Mouse moved to (983, 533)
Screenshot: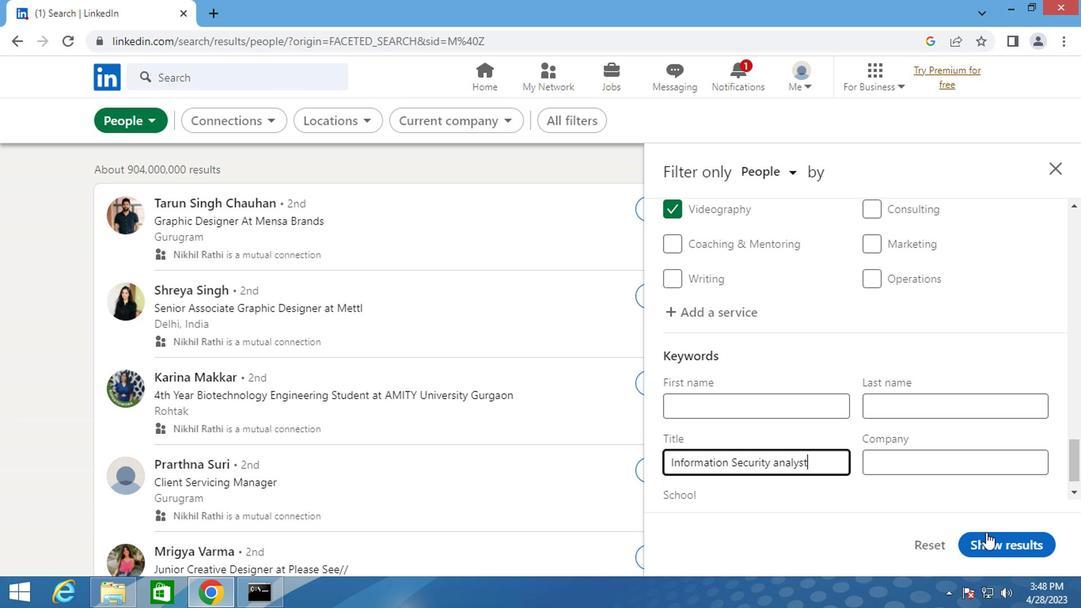 
Action: Mouse pressed left at (983, 533)
Screenshot: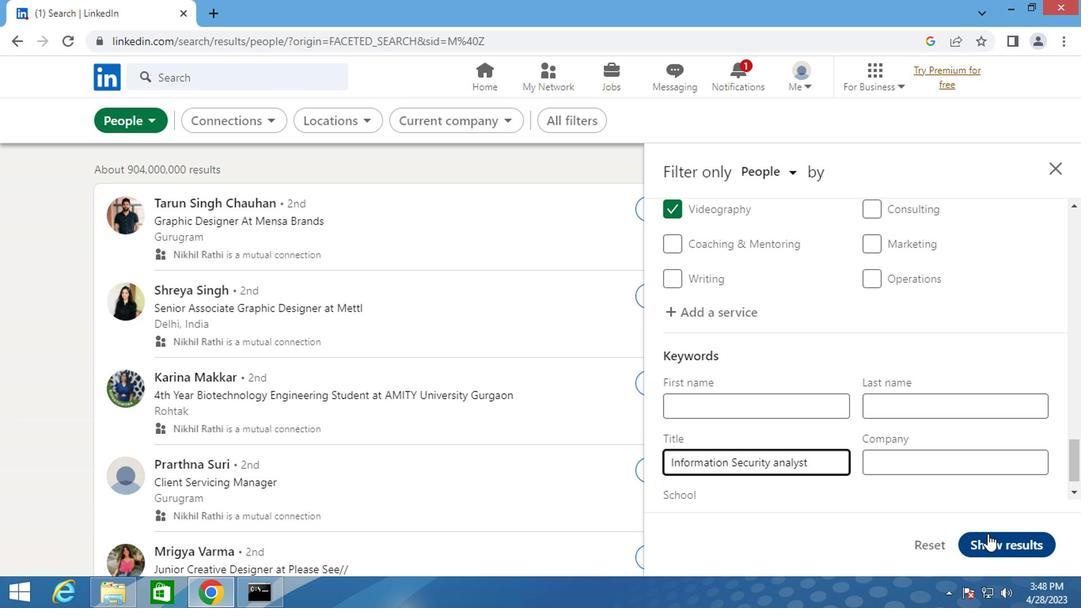 
